 Task: Open Card Usability Testing Review in Board Market Analysis for Market Segmentation Strategy to Workspace Leadership Coaching Services and add a team member Softage.3@softage.net, a label Purple, a checklist Green Technology, an attachment from your google drive, a color Purple and finally, add a card description 'Plan and execute company team-building conference with team-building activities on creativity and innovation' and a comment 'This task presents an opportunity to demonstrate our problem-solving skills, finding creative solutions to complex challenges.'. Add a start date 'Jan 03, 1900' with a due date 'Jan 03, 1900'
Action: Mouse moved to (110, 366)
Screenshot: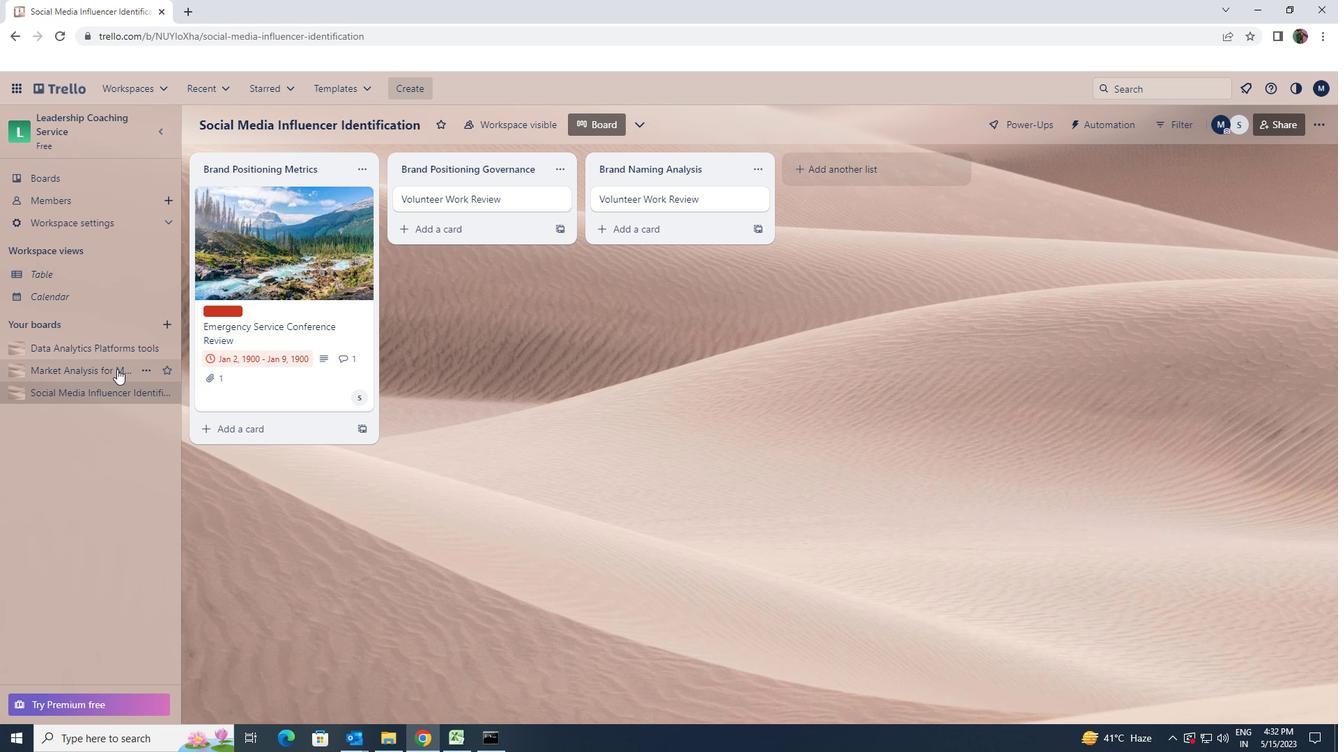 
Action: Mouse pressed left at (110, 366)
Screenshot: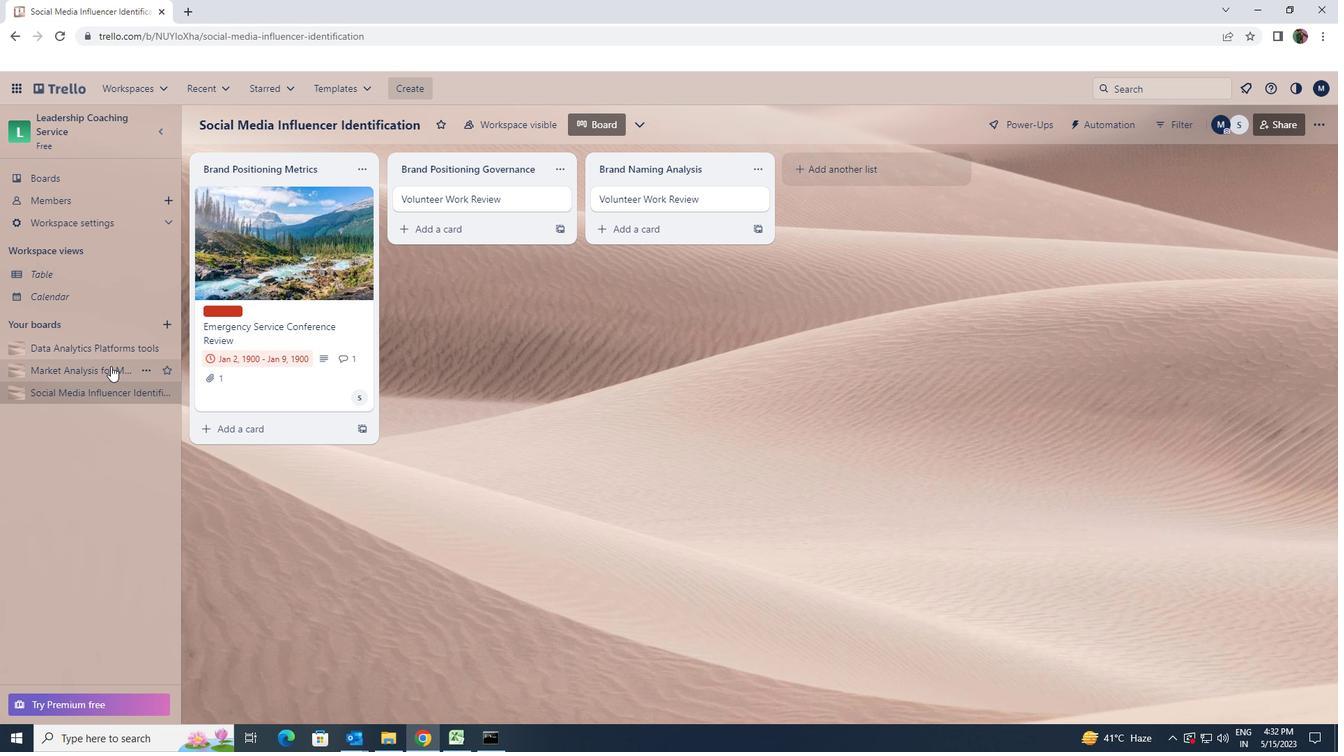 
Action: Mouse moved to (283, 203)
Screenshot: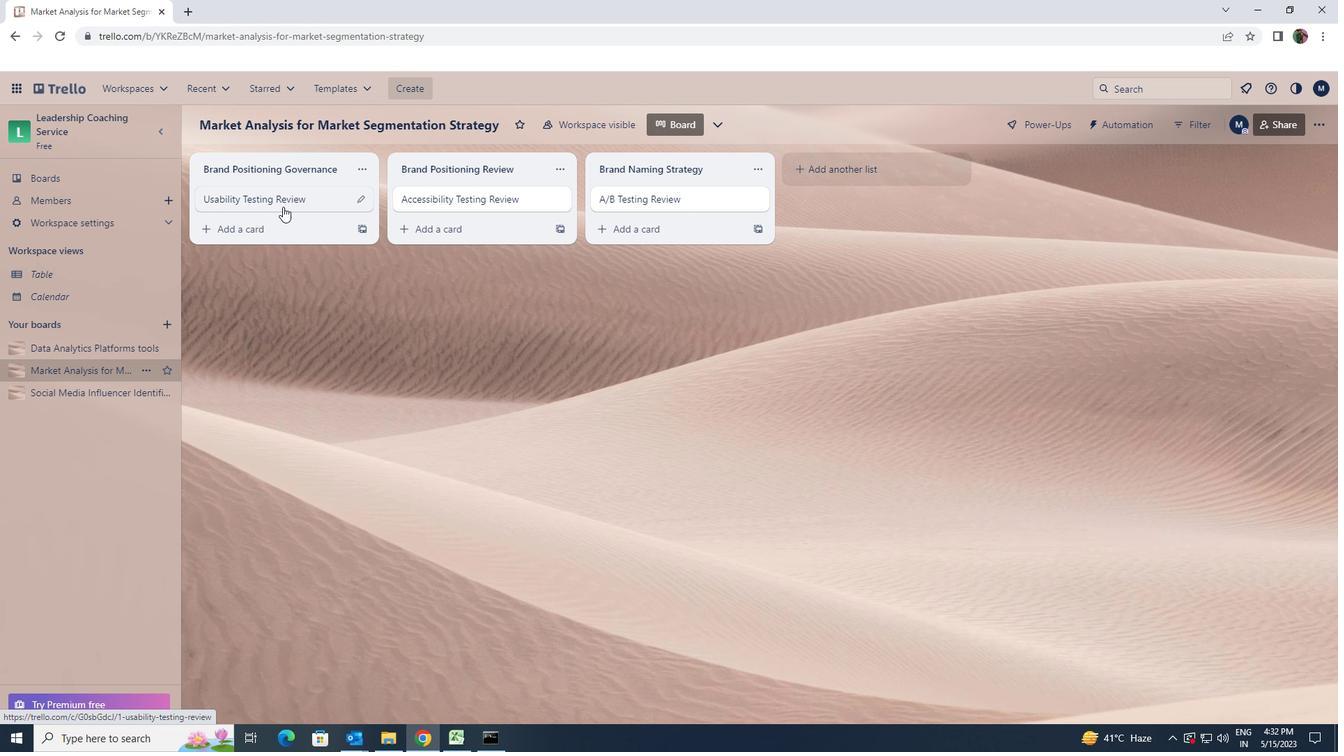 
Action: Mouse pressed left at (283, 203)
Screenshot: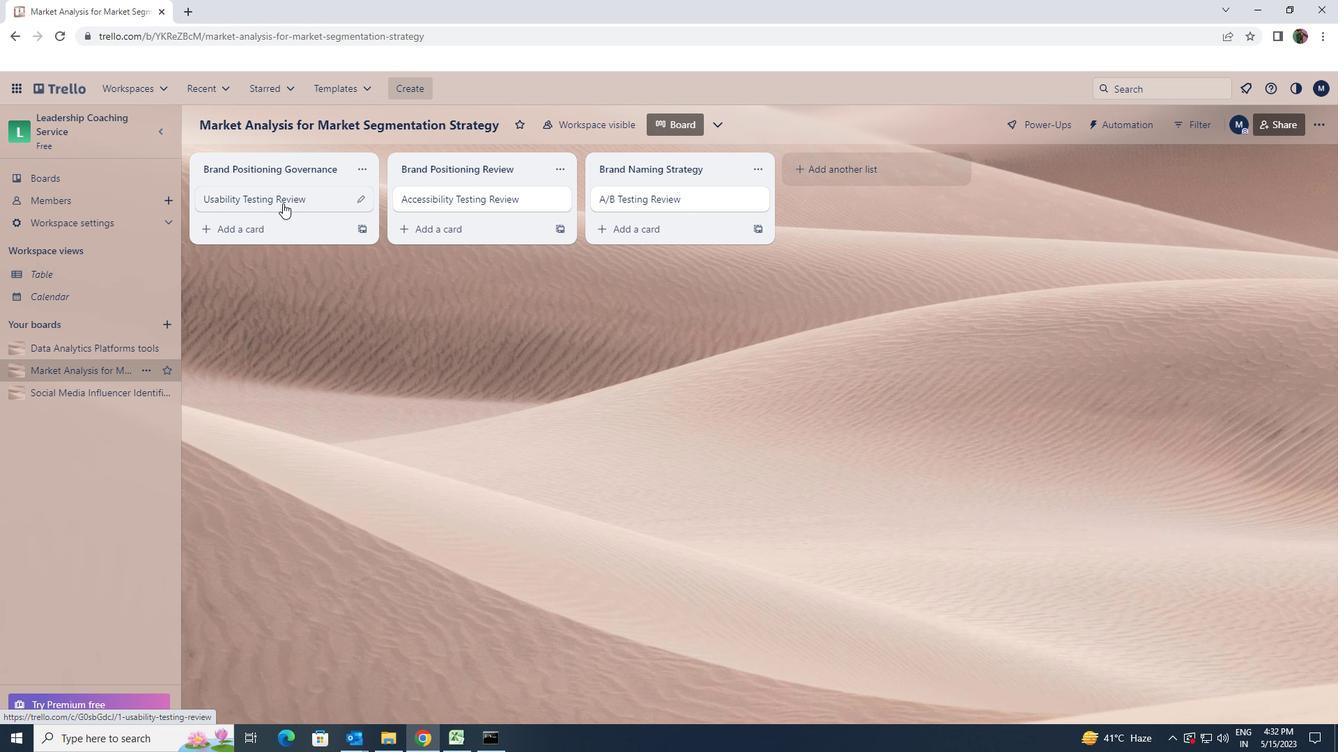
Action: Mouse moved to (815, 199)
Screenshot: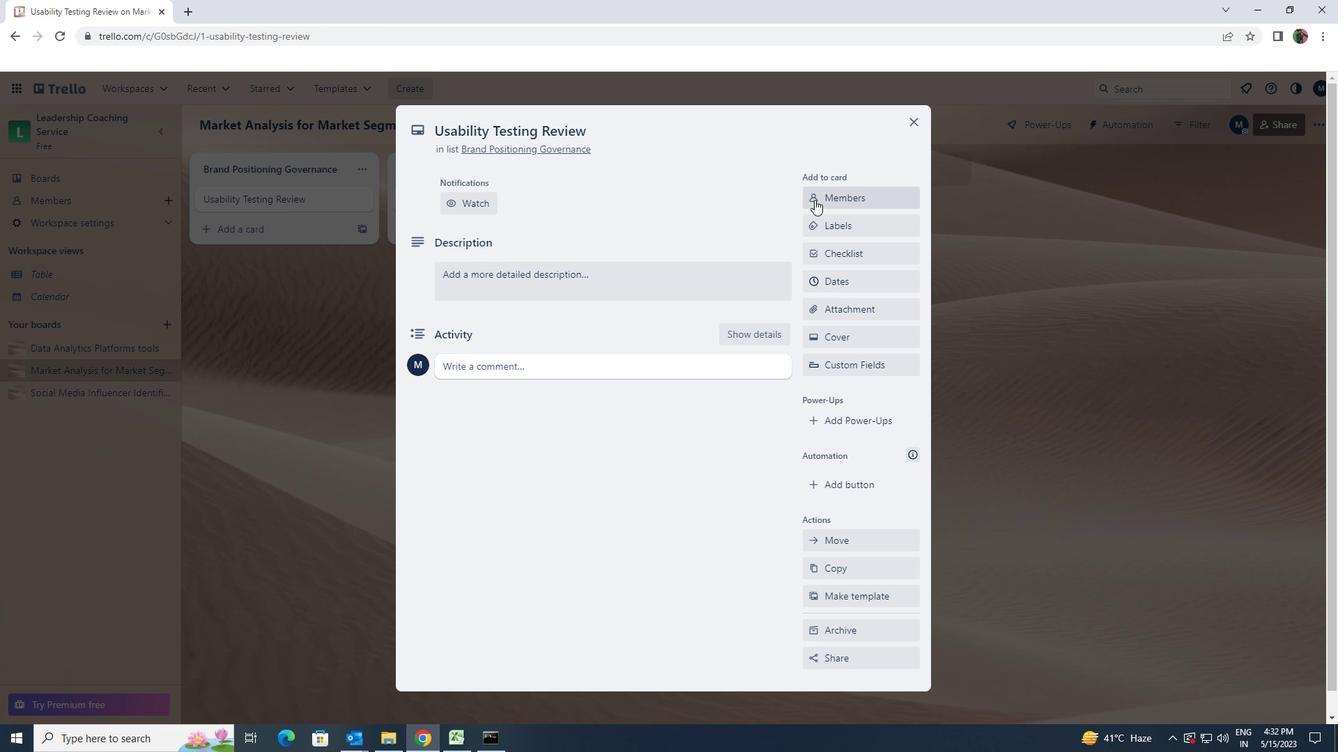 
Action: Mouse pressed left at (815, 199)
Screenshot: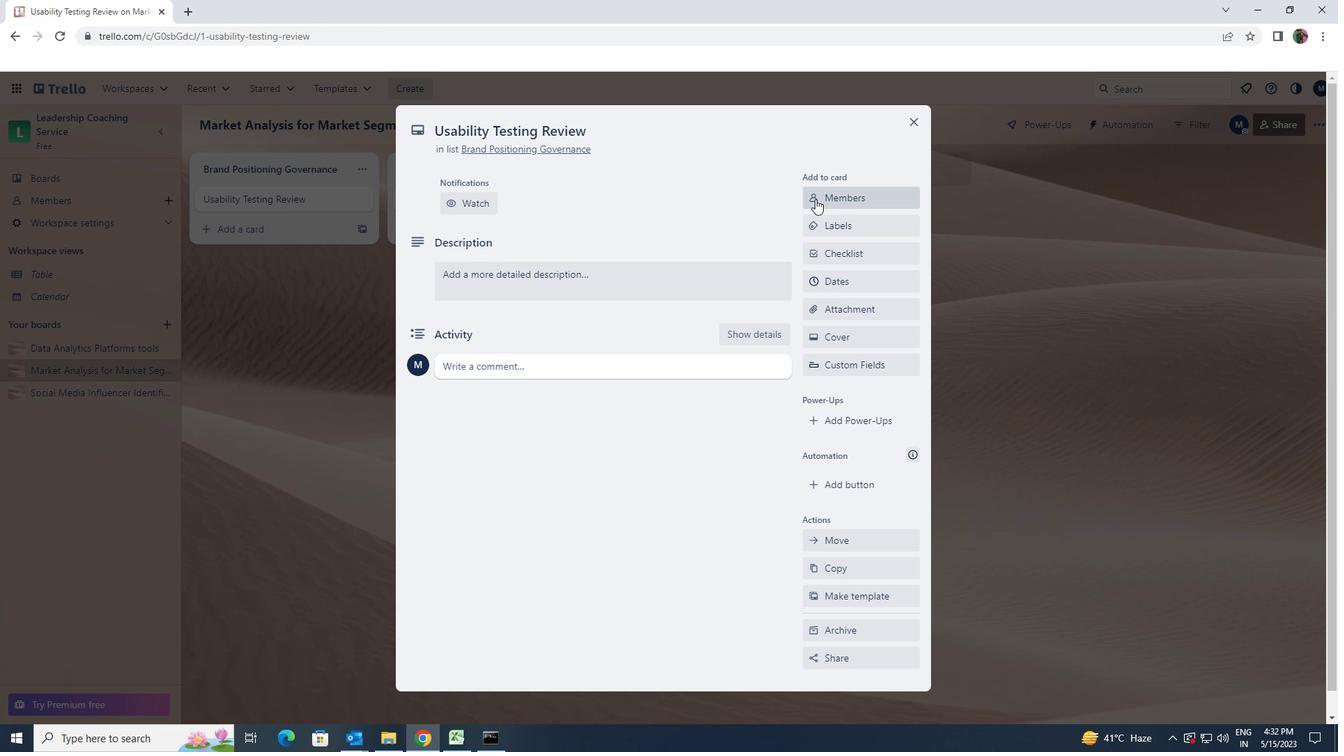
Action: Key pressed softage.3<Key.shift>@SOFTAGE.NET
Screenshot: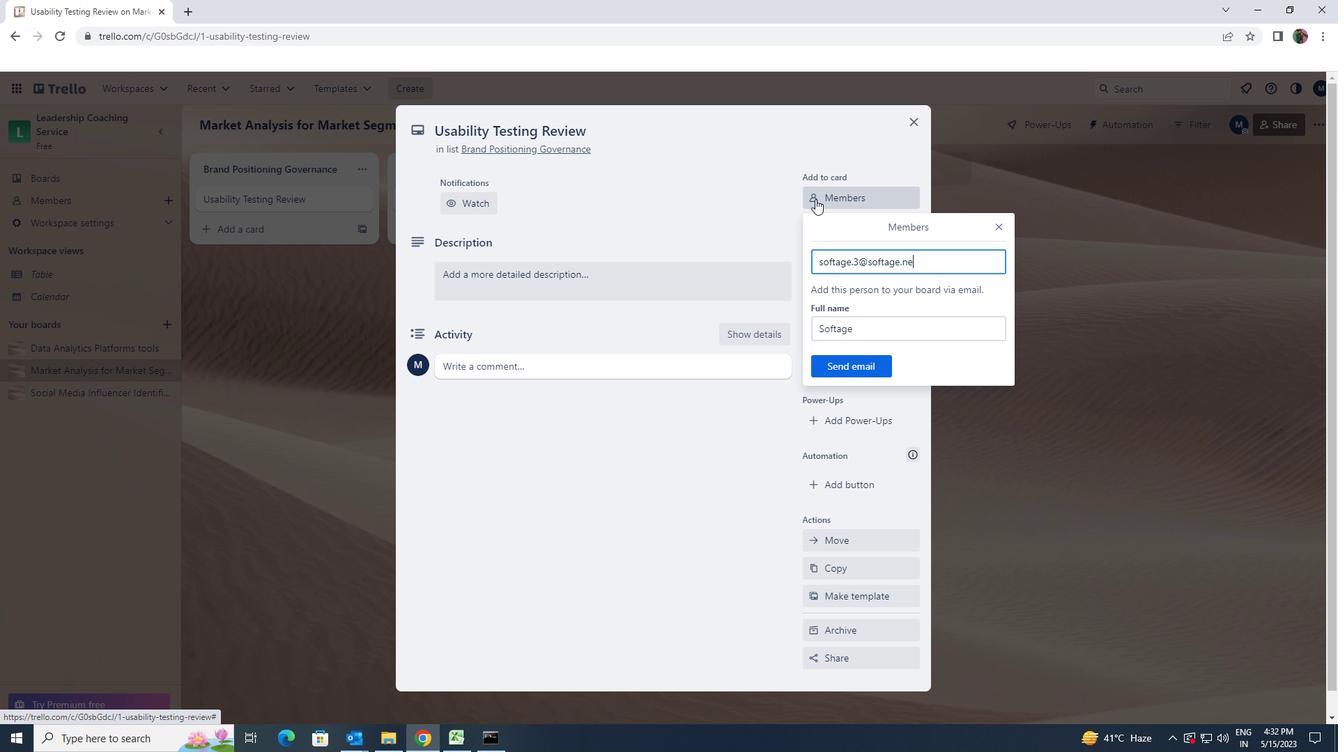 
Action: Mouse moved to (858, 360)
Screenshot: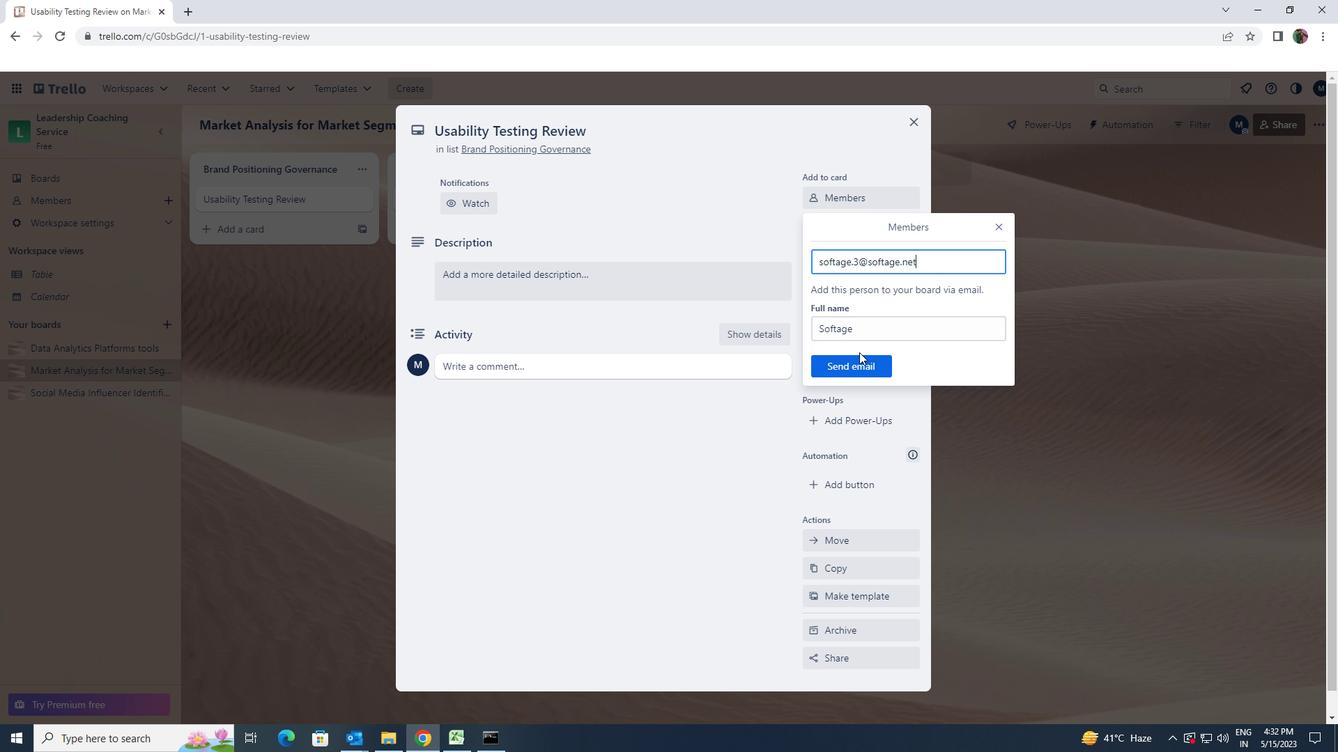 
Action: Mouse pressed left at (858, 360)
Screenshot: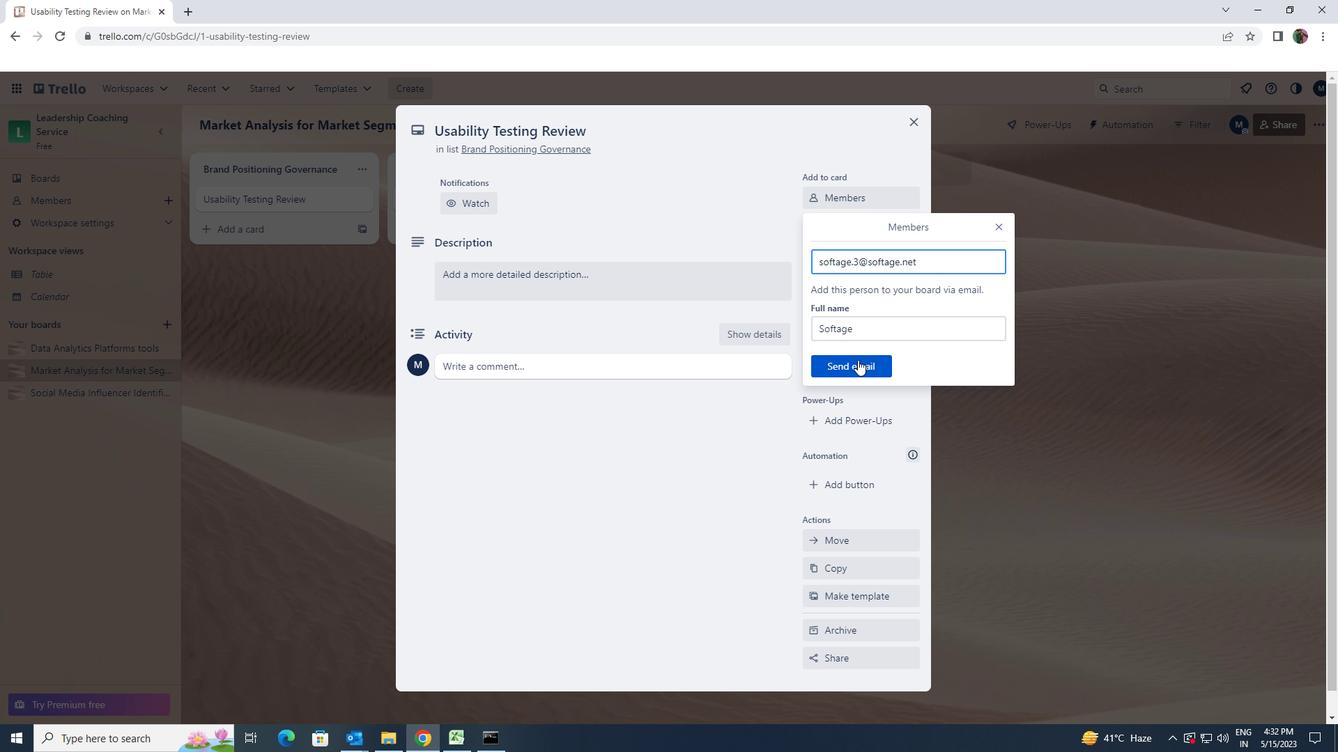 
Action: Mouse moved to (855, 277)
Screenshot: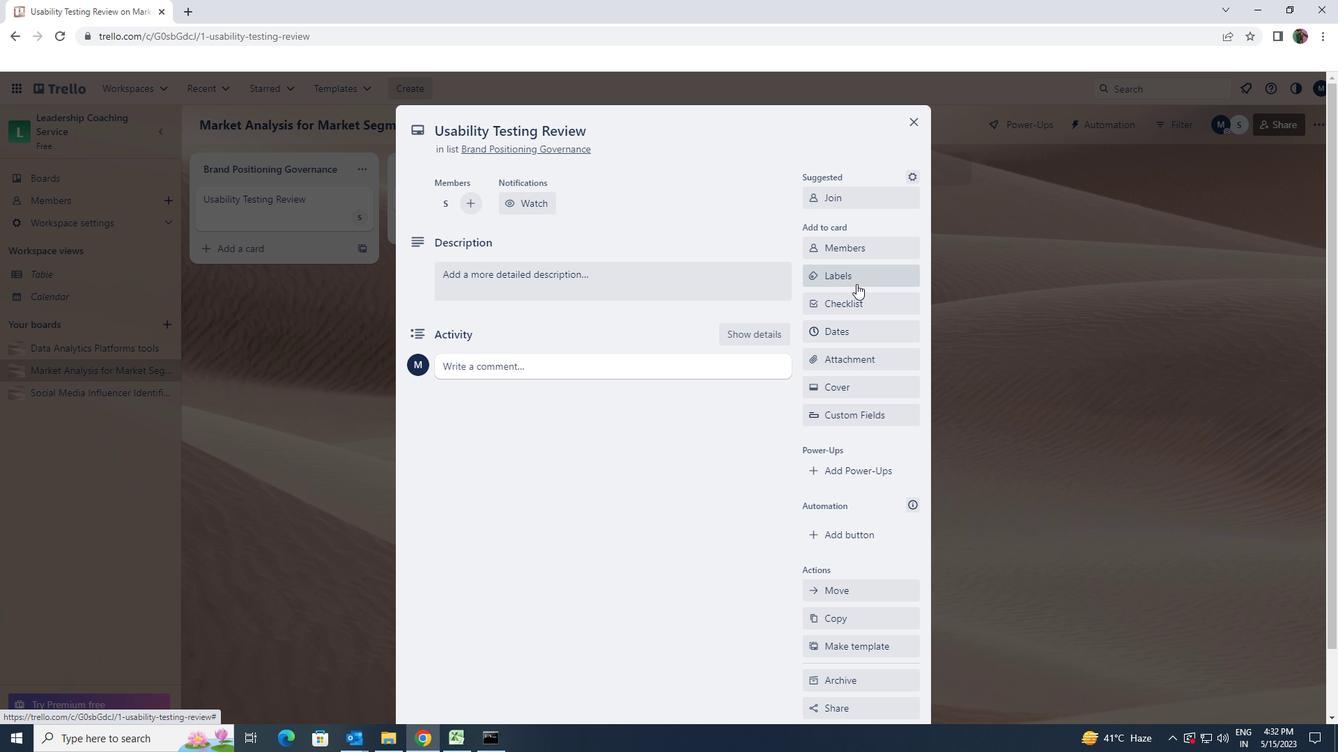 
Action: Mouse pressed left at (855, 277)
Screenshot: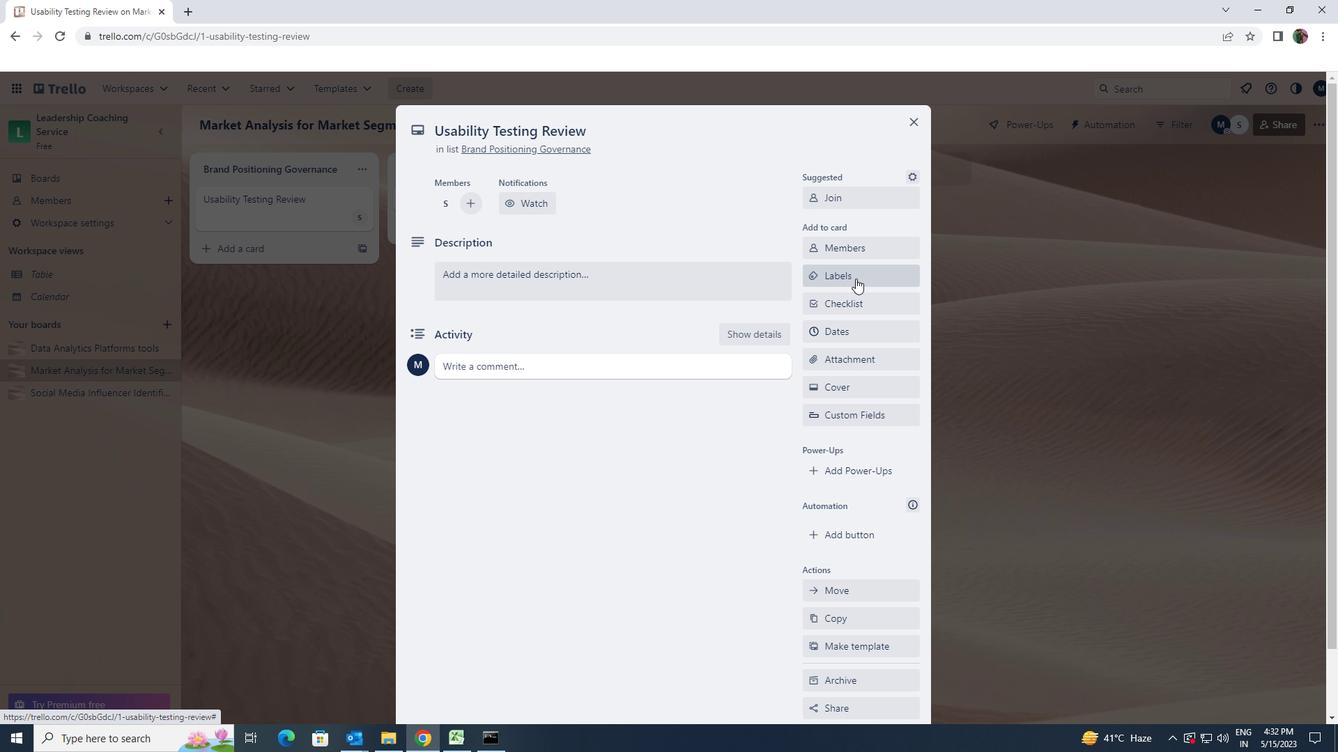 
Action: Mouse moved to (915, 553)
Screenshot: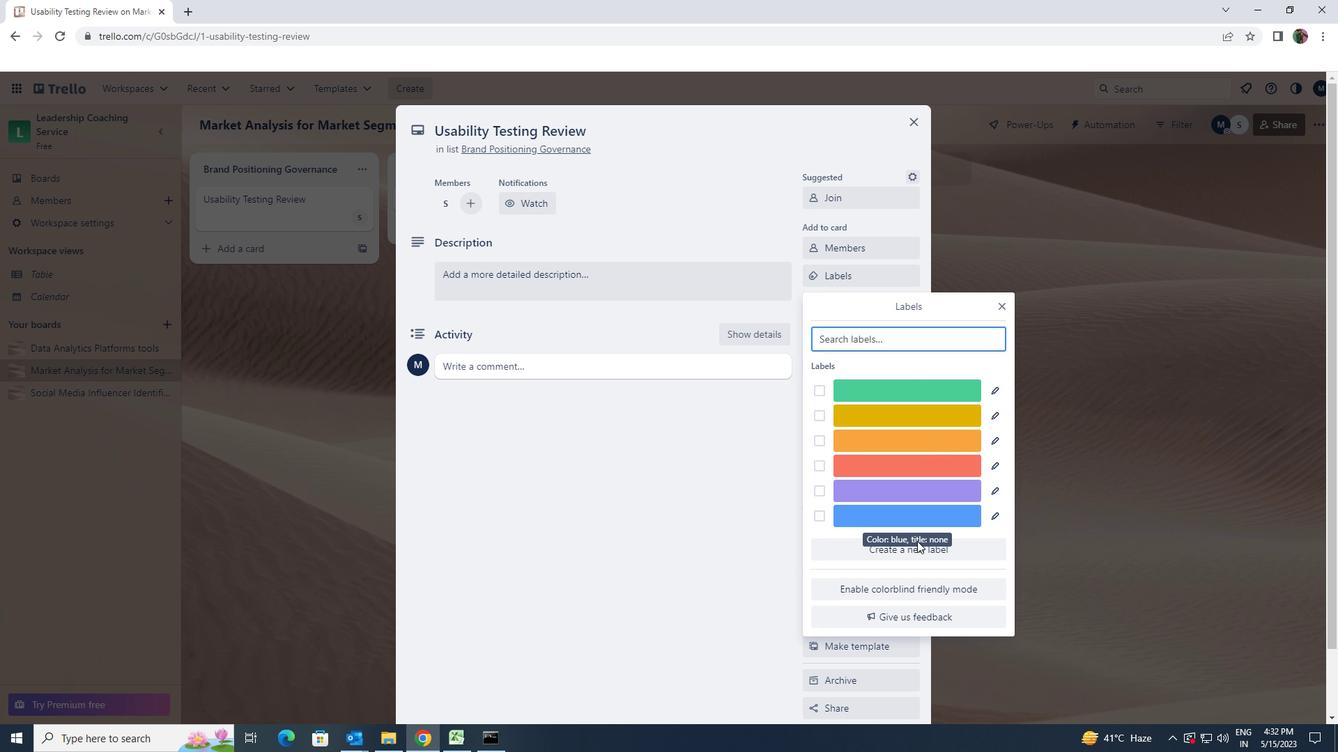 
Action: Mouse pressed left at (915, 553)
Screenshot: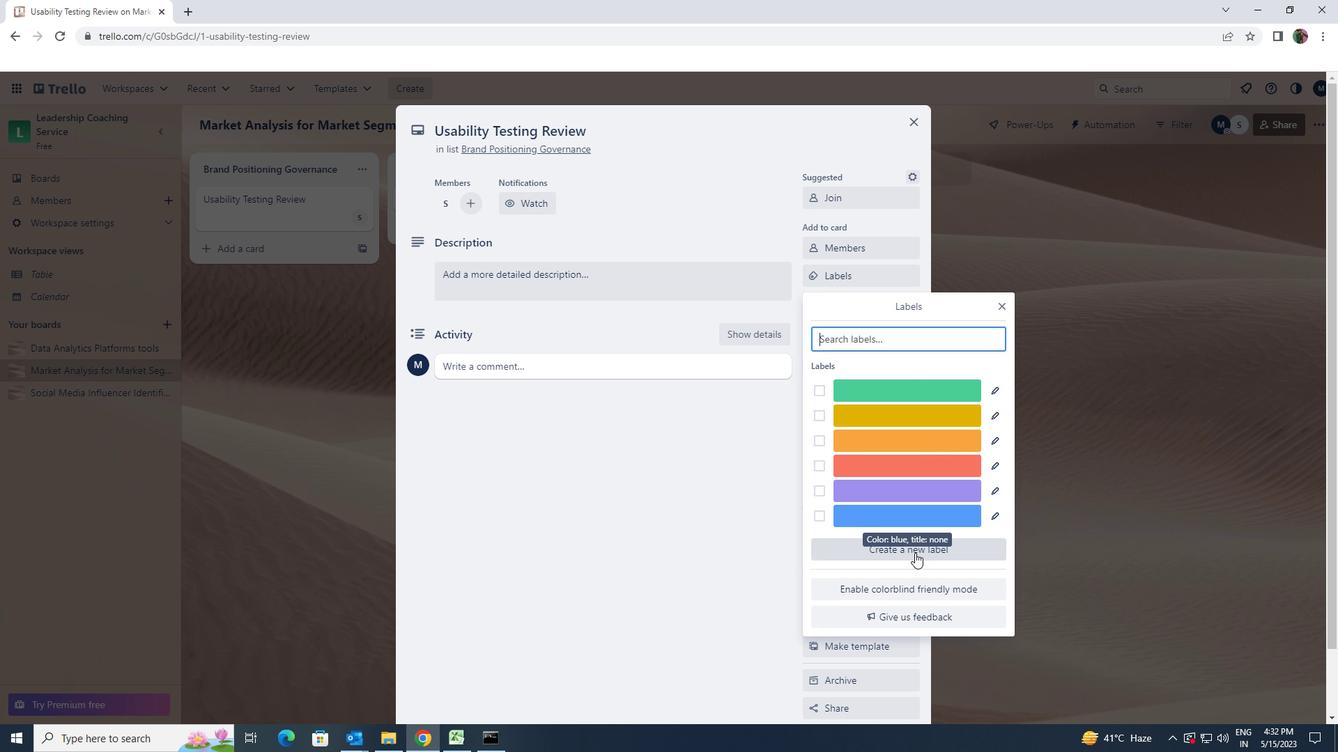 
Action: Mouse moved to (985, 535)
Screenshot: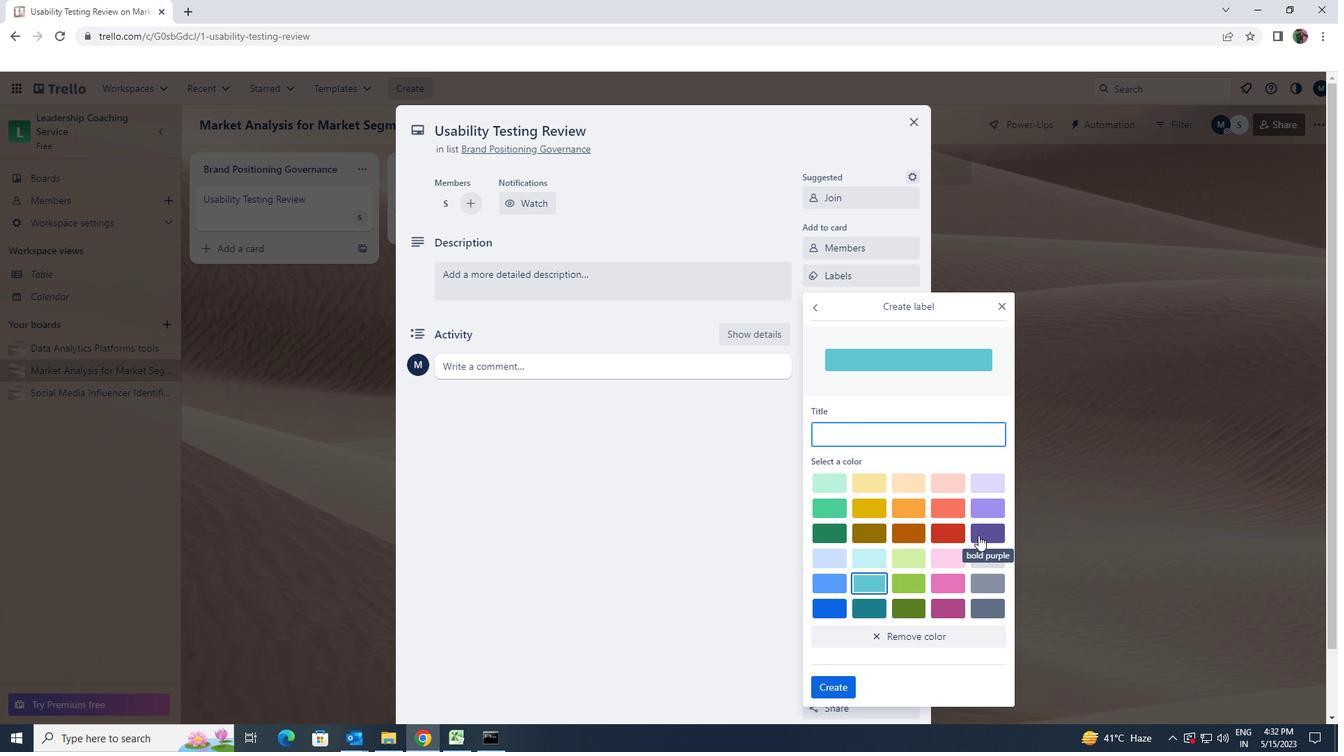 
Action: Mouse pressed left at (985, 535)
Screenshot: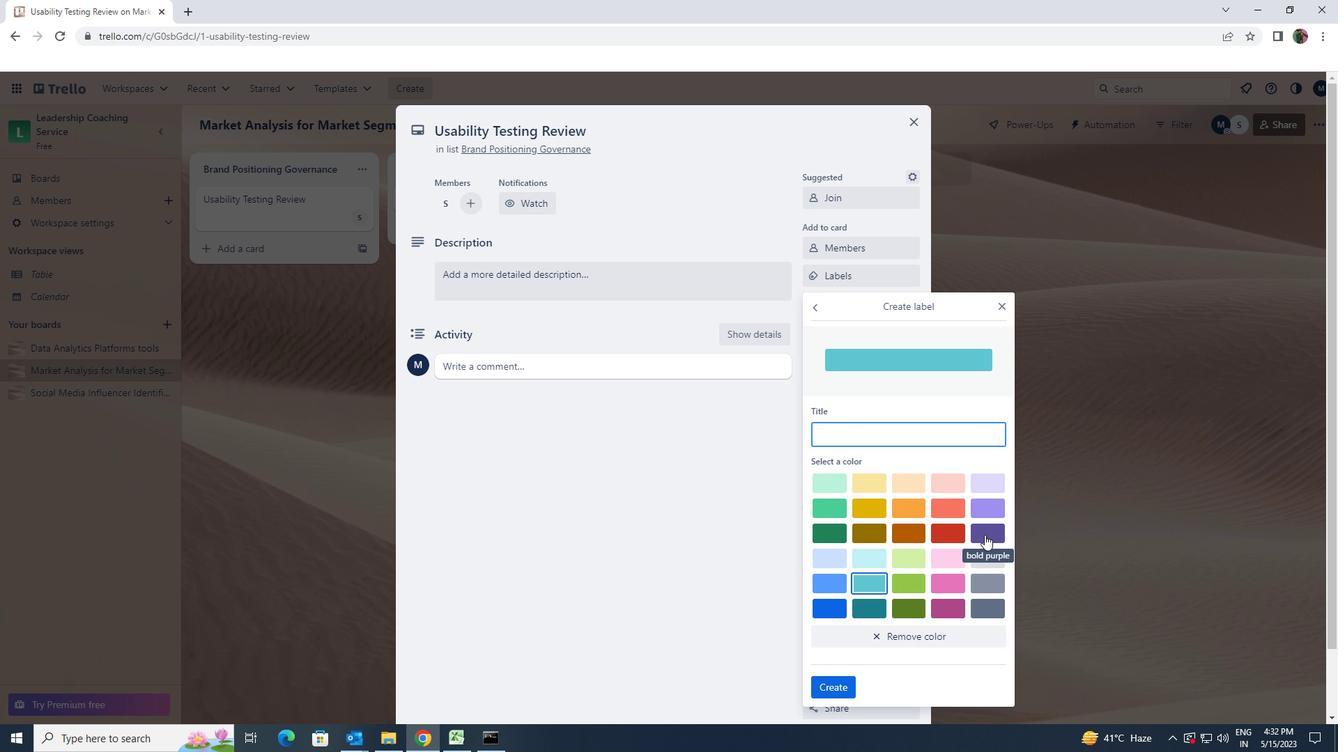 
Action: Mouse moved to (833, 688)
Screenshot: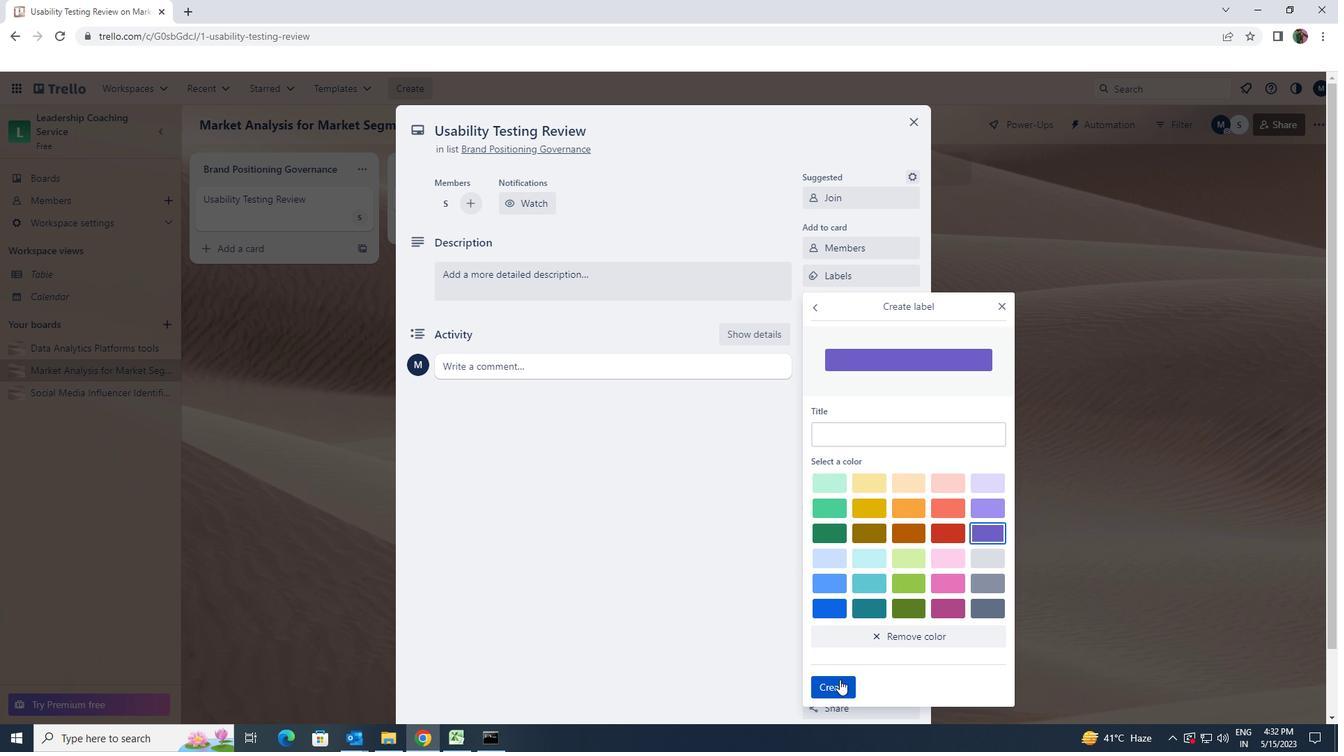 
Action: Mouse pressed left at (833, 688)
Screenshot: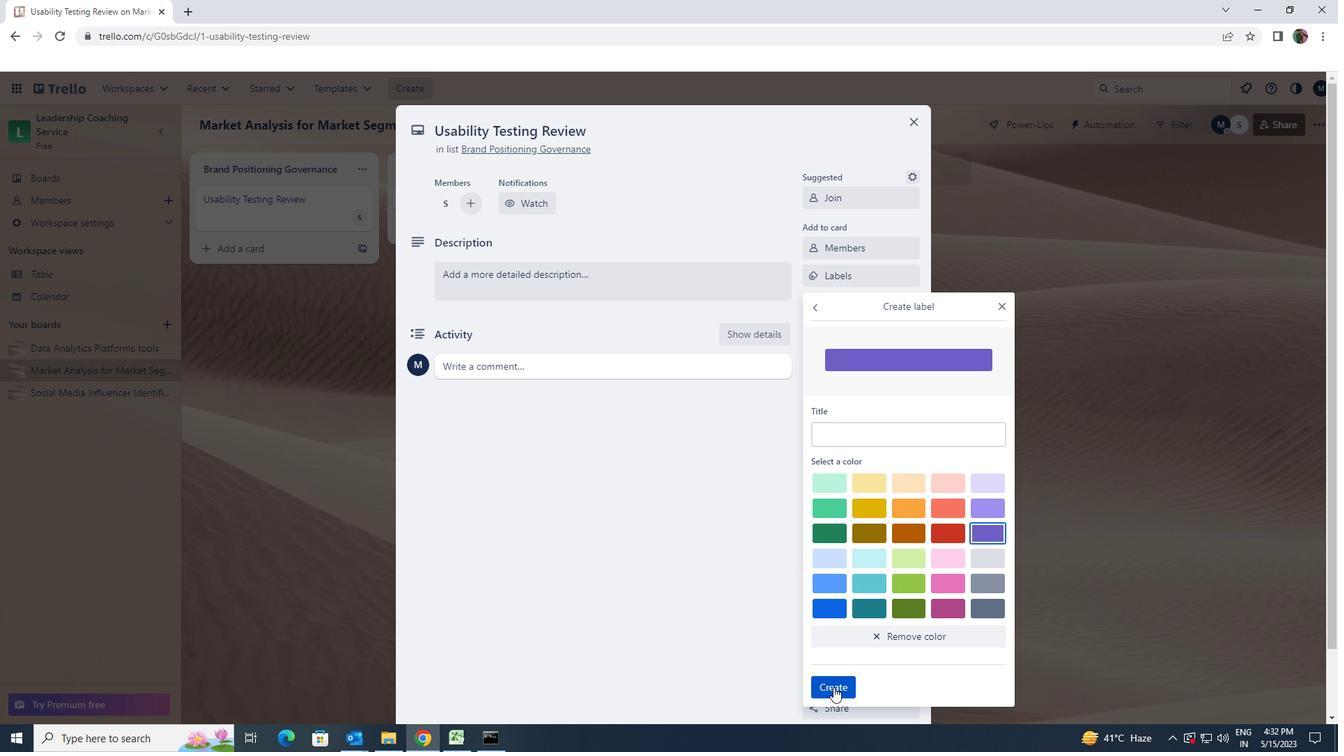 
Action: Mouse moved to (1000, 304)
Screenshot: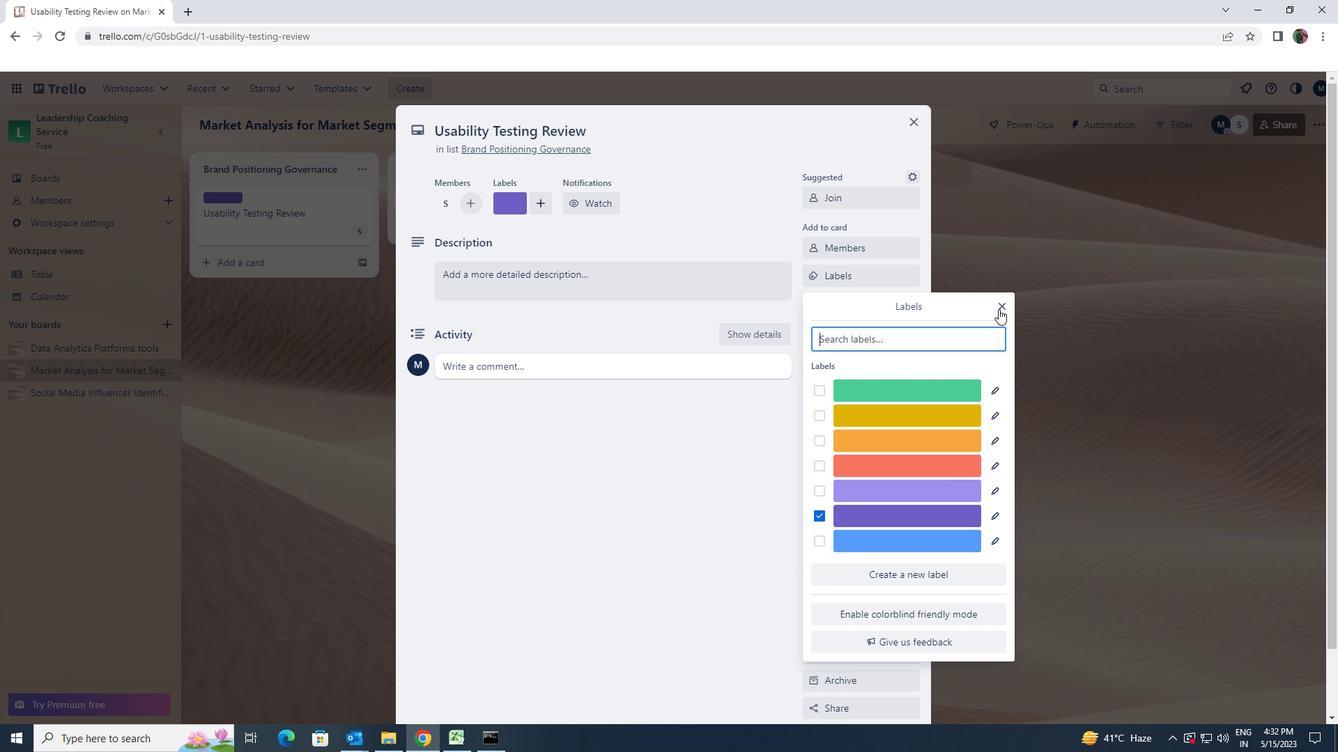 
Action: Mouse pressed left at (1000, 304)
Screenshot: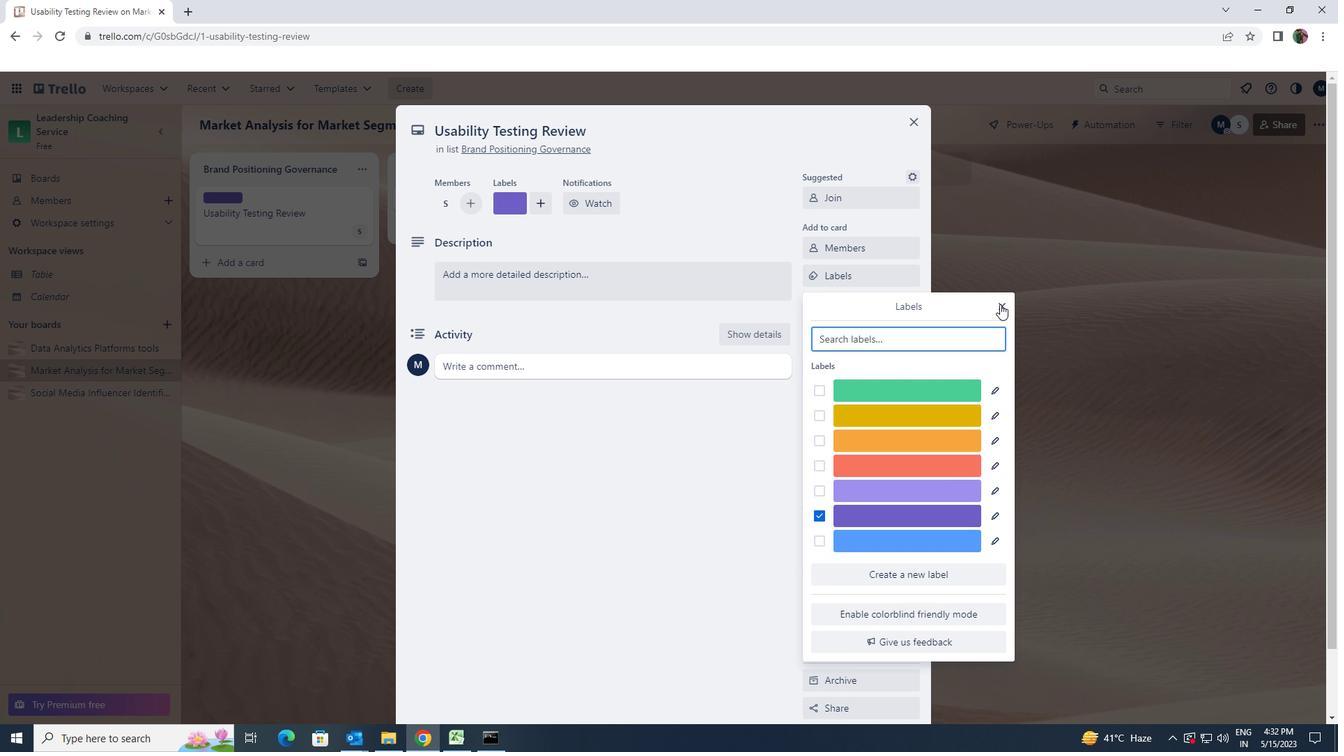 
Action: Mouse moved to (883, 310)
Screenshot: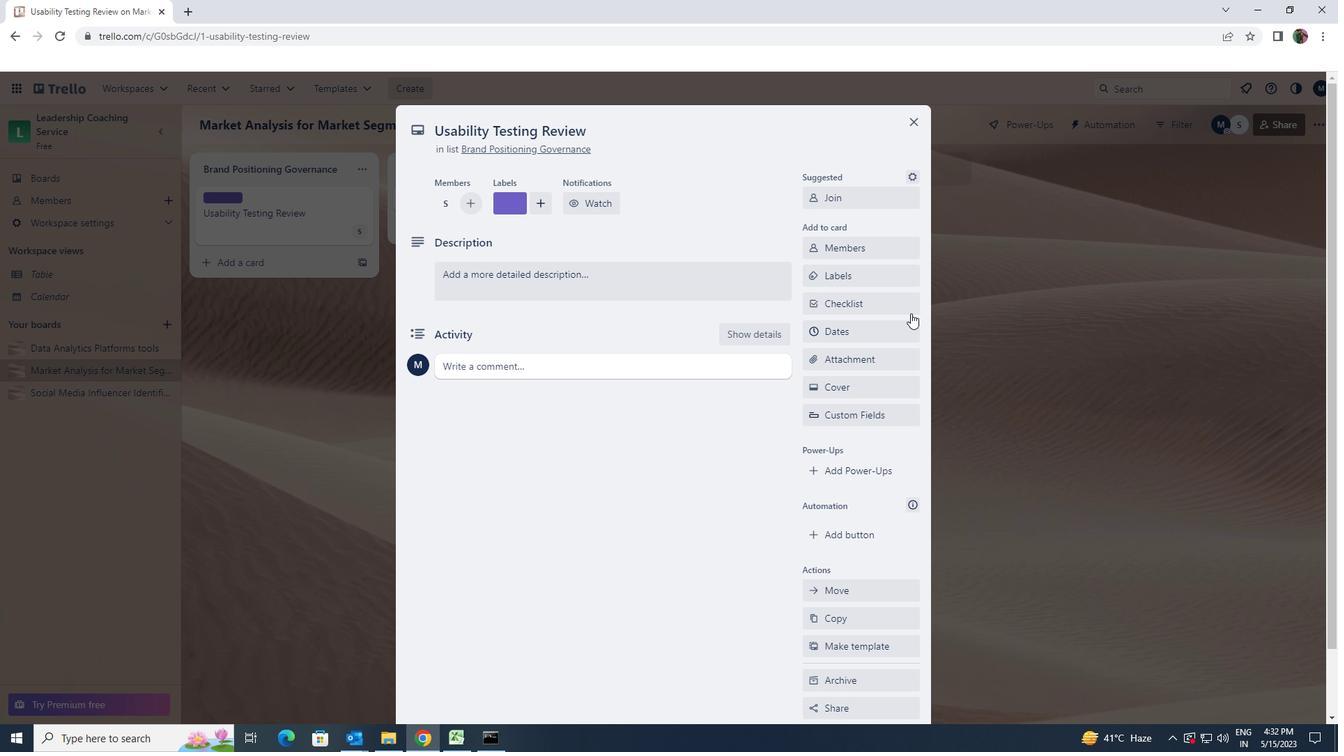 
Action: Mouse pressed left at (883, 310)
Screenshot: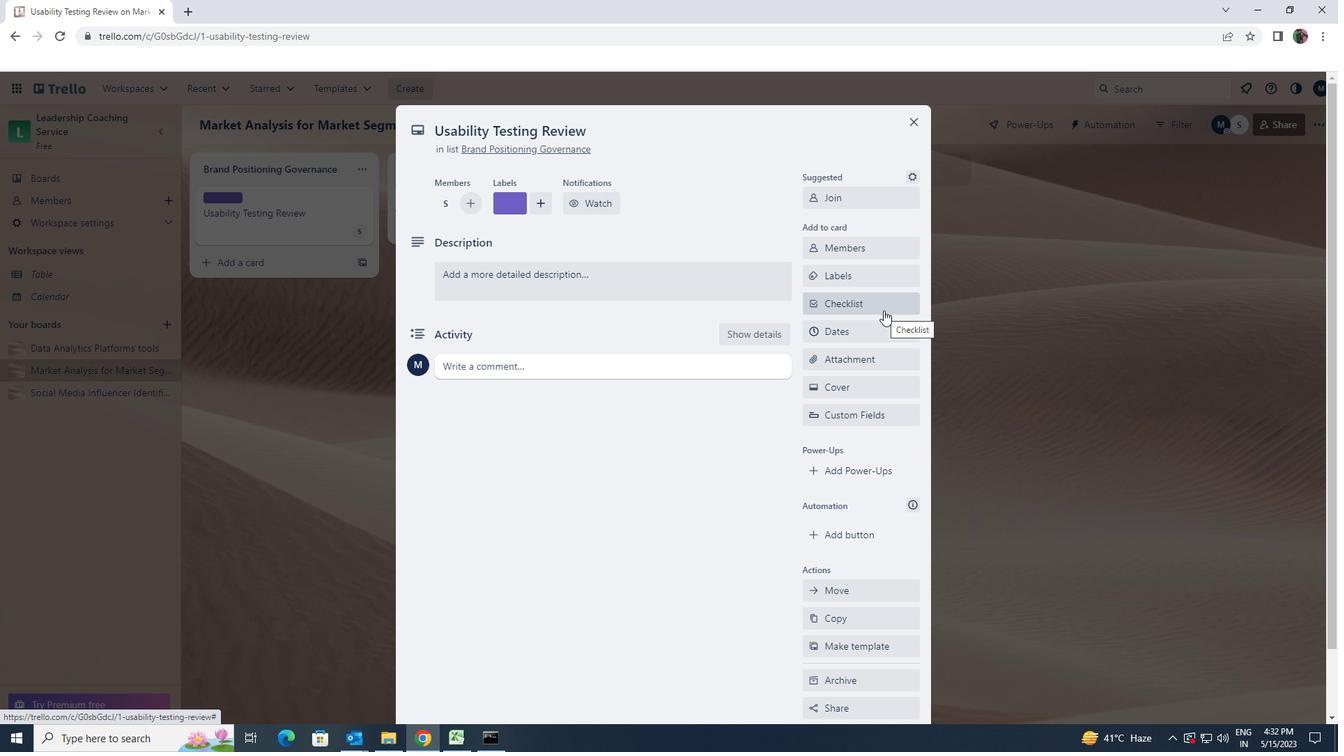
Action: Mouse moved to (883, 310)
Screenshot: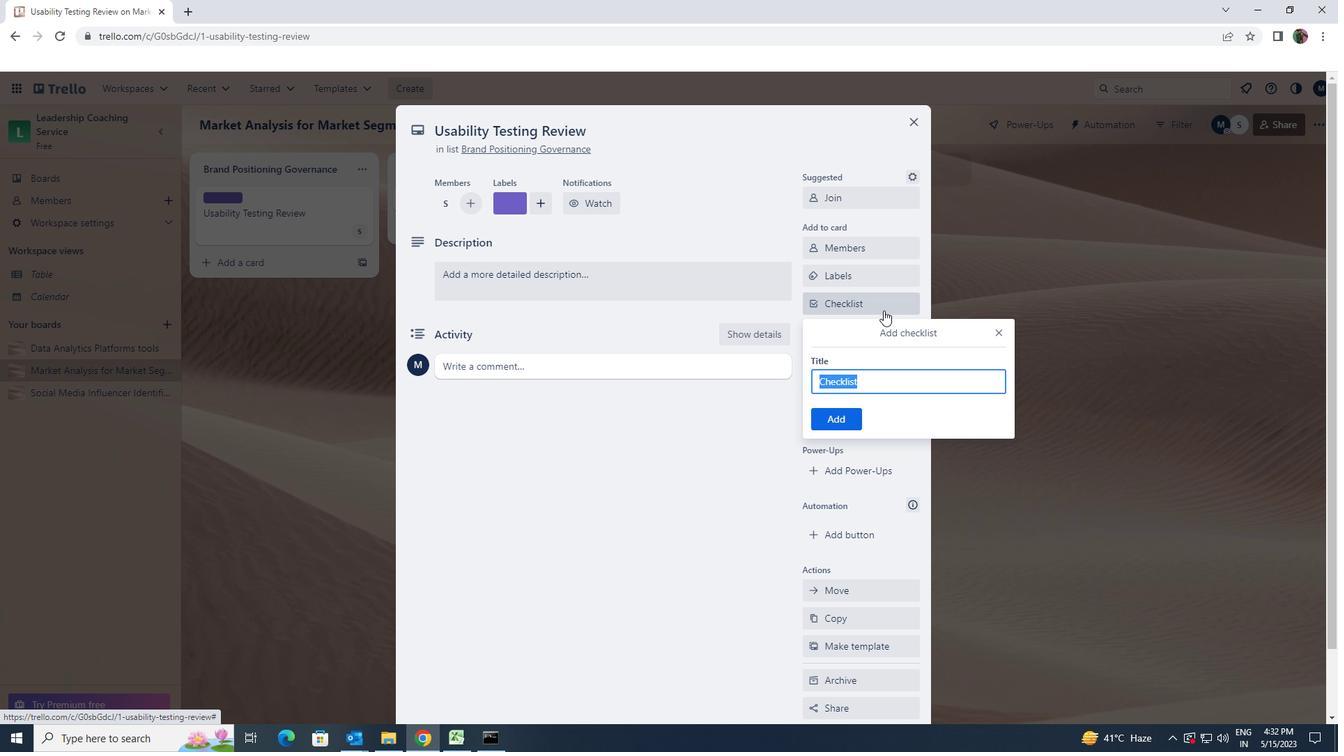 
Action: Key pressed <Key.shift><Key.shift><Key.shift>GREEN<Key.space>TECHNOLOGY
Screenshot: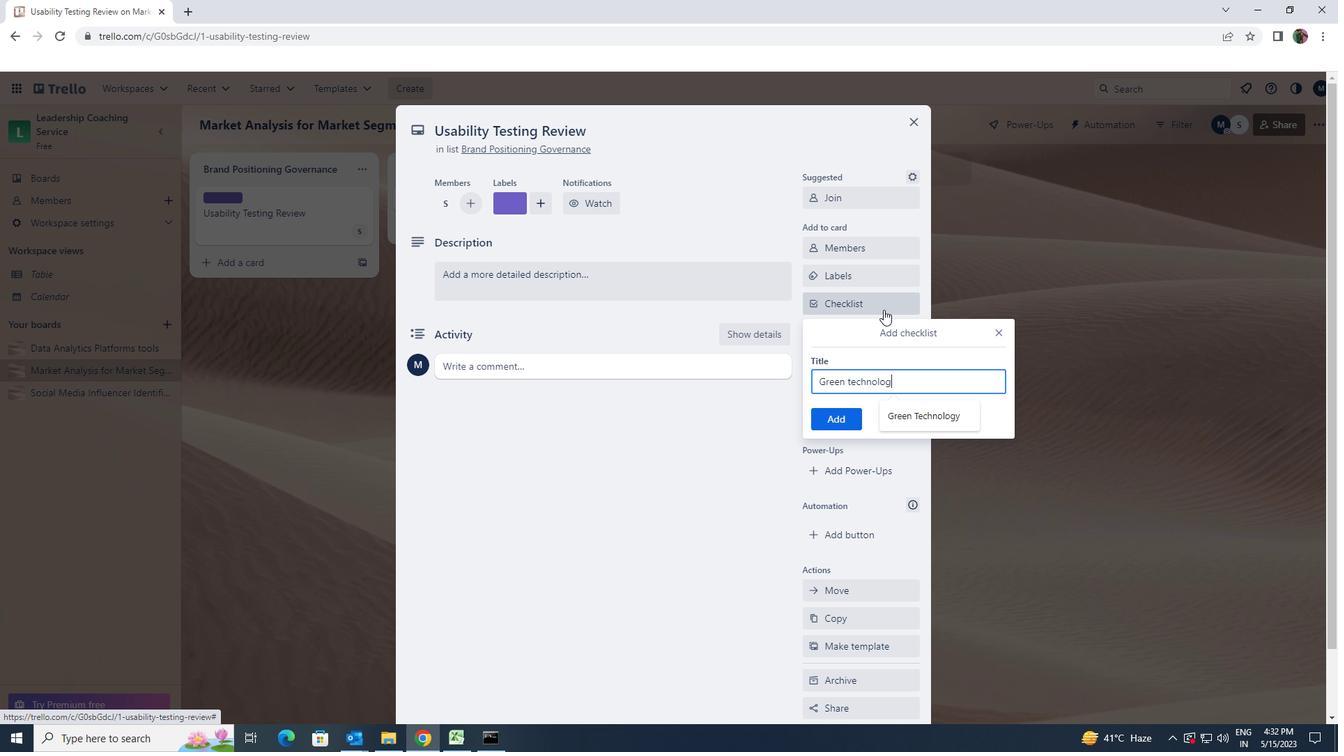 
Action: Mouse moved to (843, 414)
Screenshot: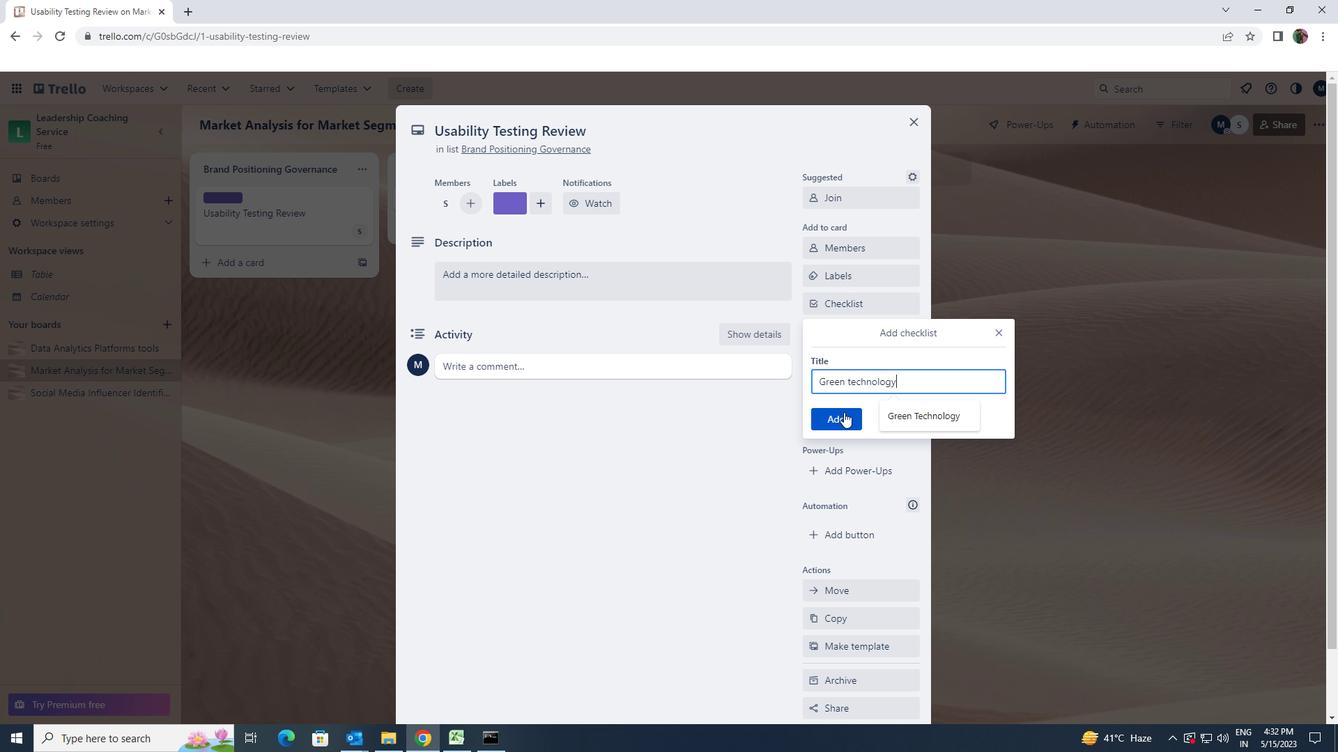 
Action: Mouse pressed left at (843, 414)
Screenshot: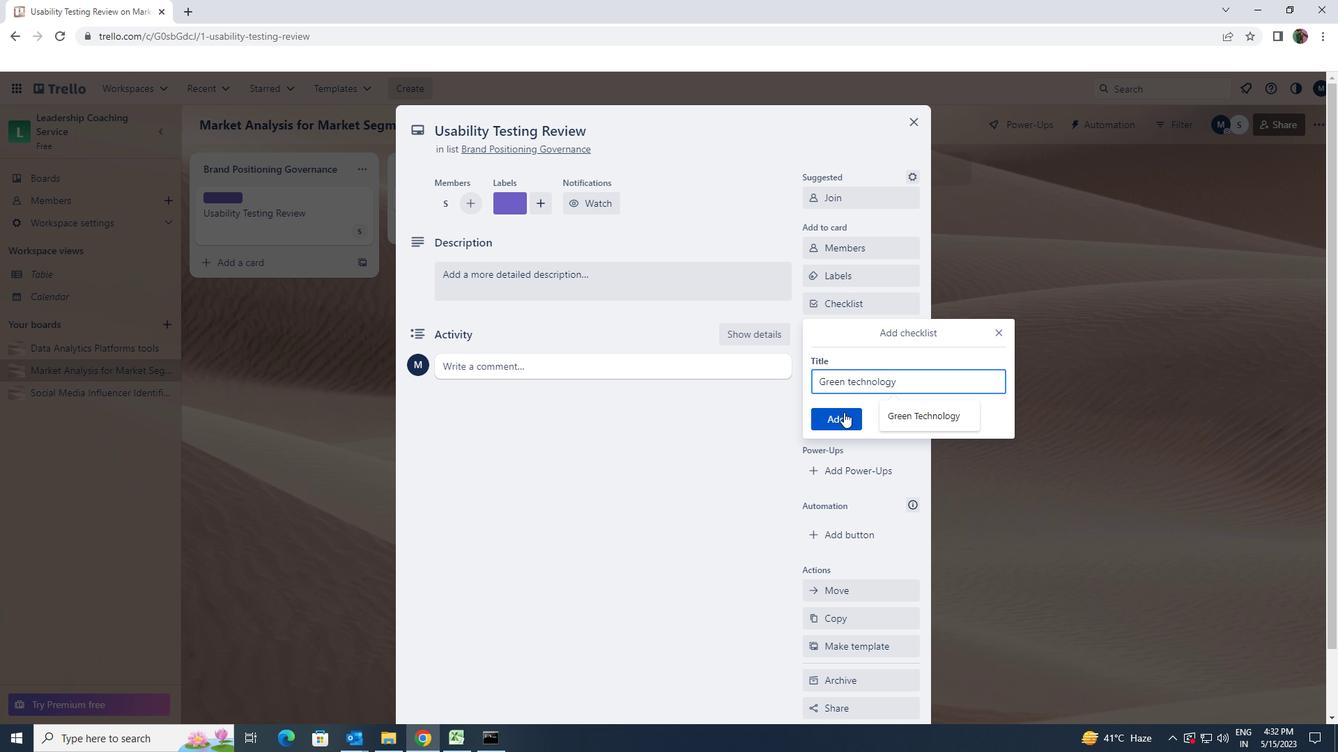 
Action: Mouse moved to (843, 363)
Screenshot: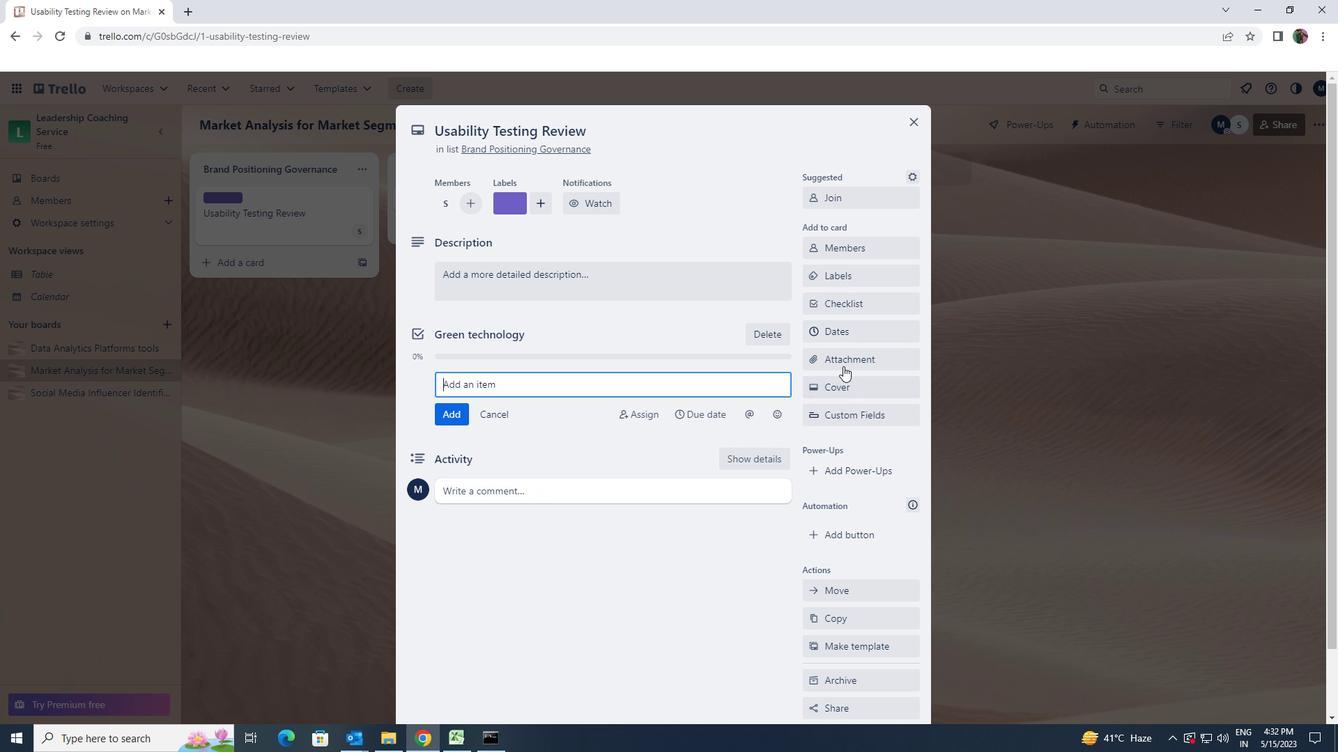 
Action: Mouse pressed left at (843, 363)
Screenshot: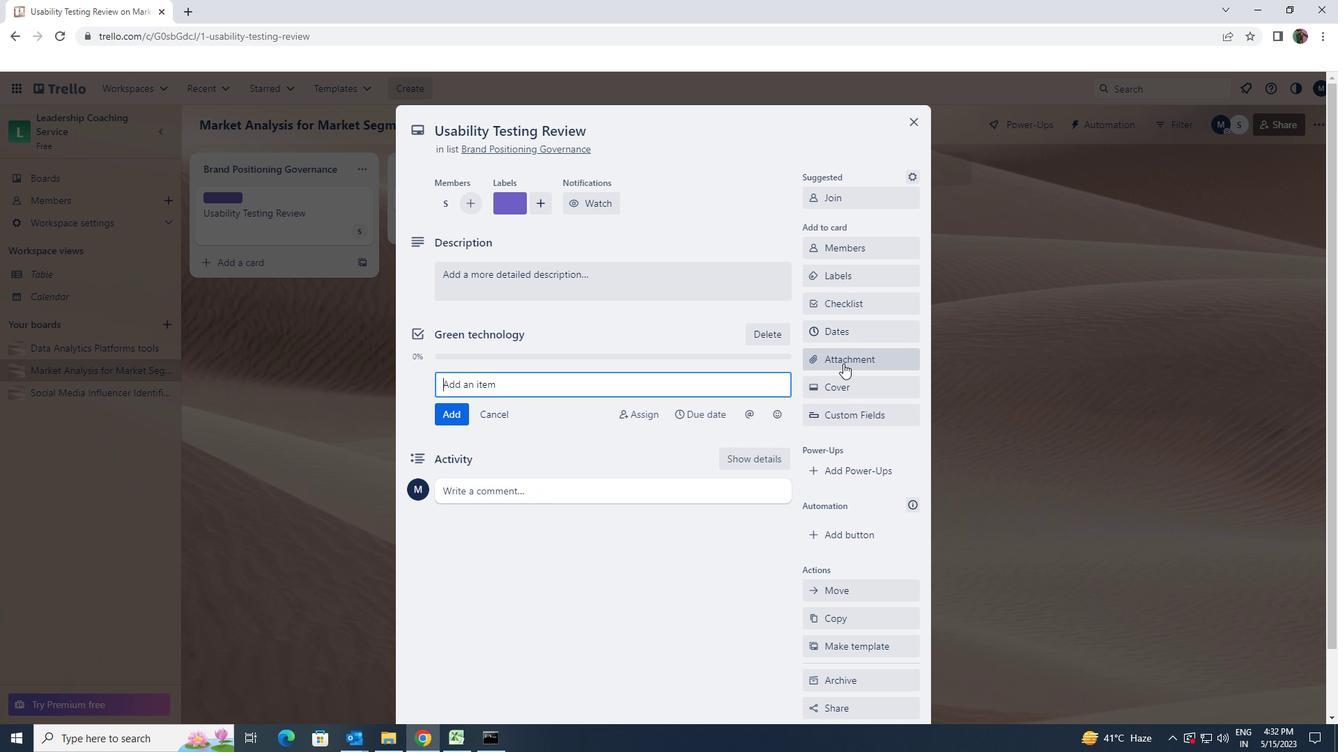 
Action: Mouse moved to (849, 474)
Screenshot: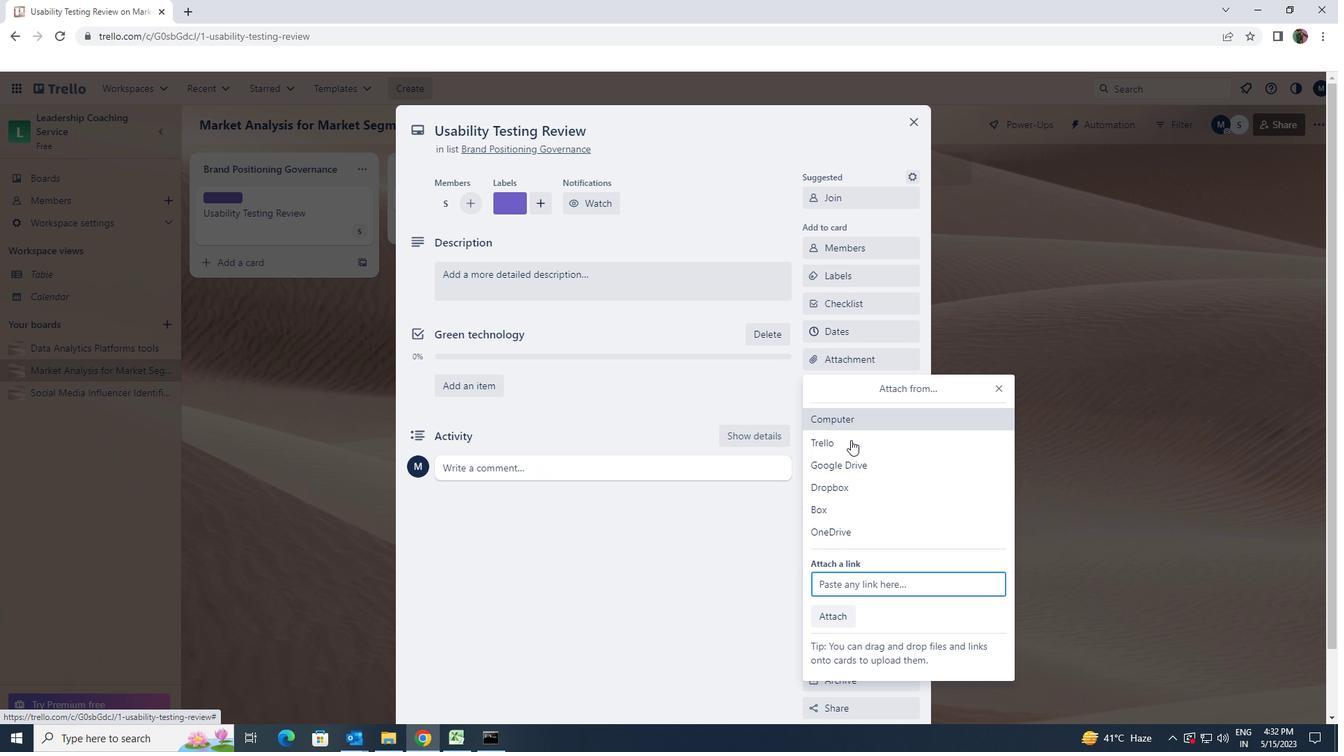 
Action: Mouse pressed left at (849, 474)
Screenshot: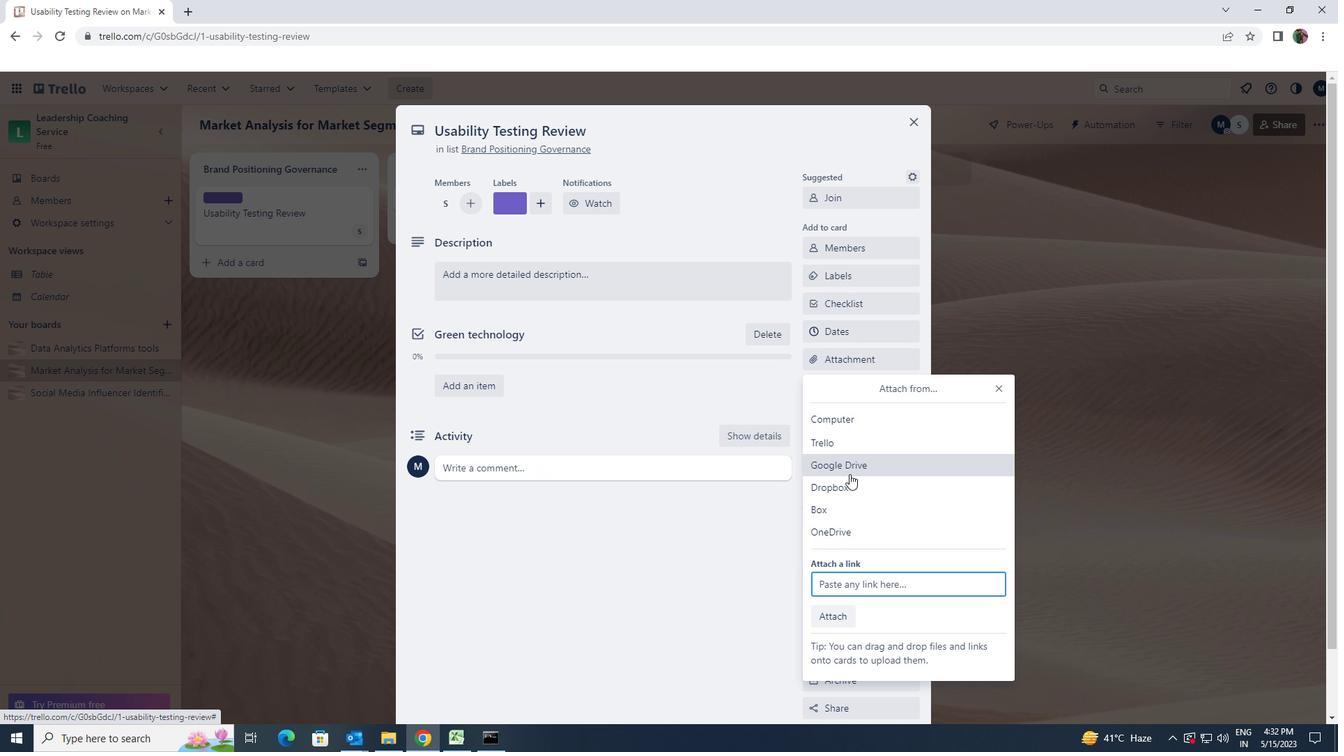 
Action: Mouse moved to (525, 471)
Screenshot: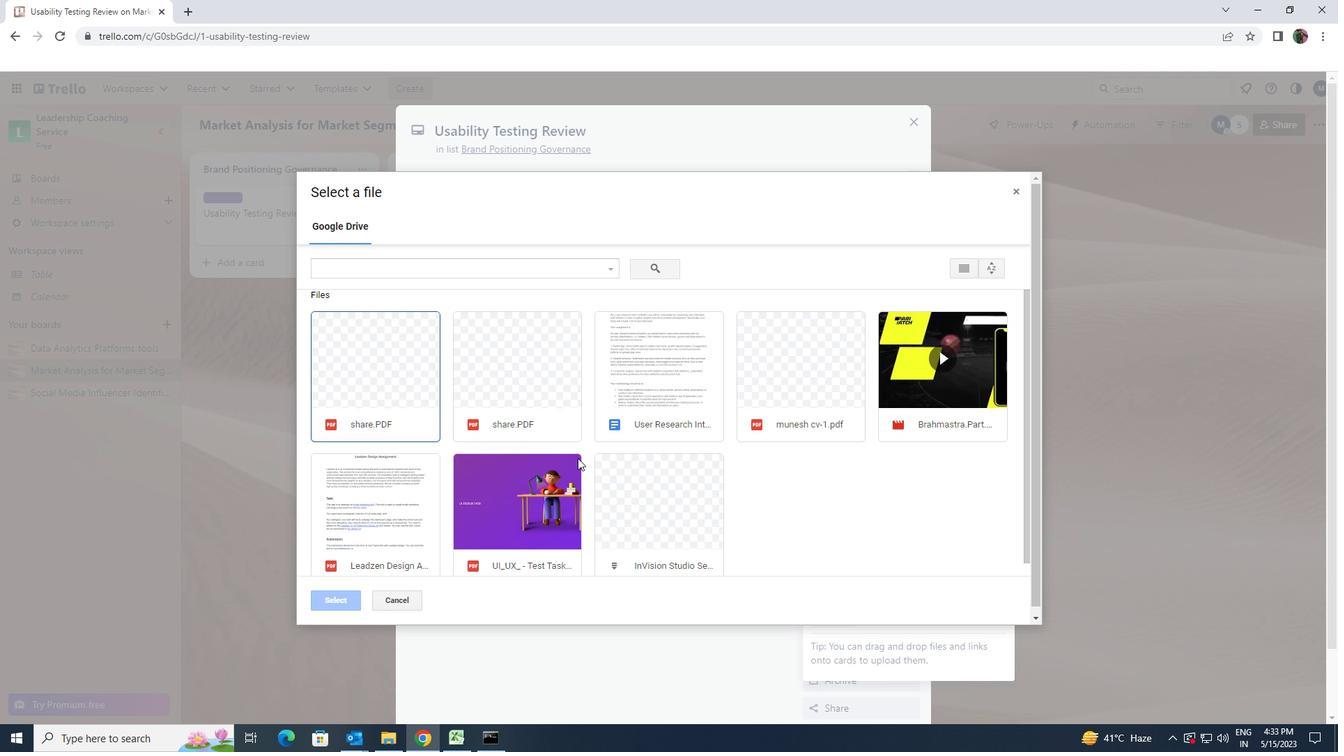 
Action: Mouse pressed left at (525, 471)
Screenshot: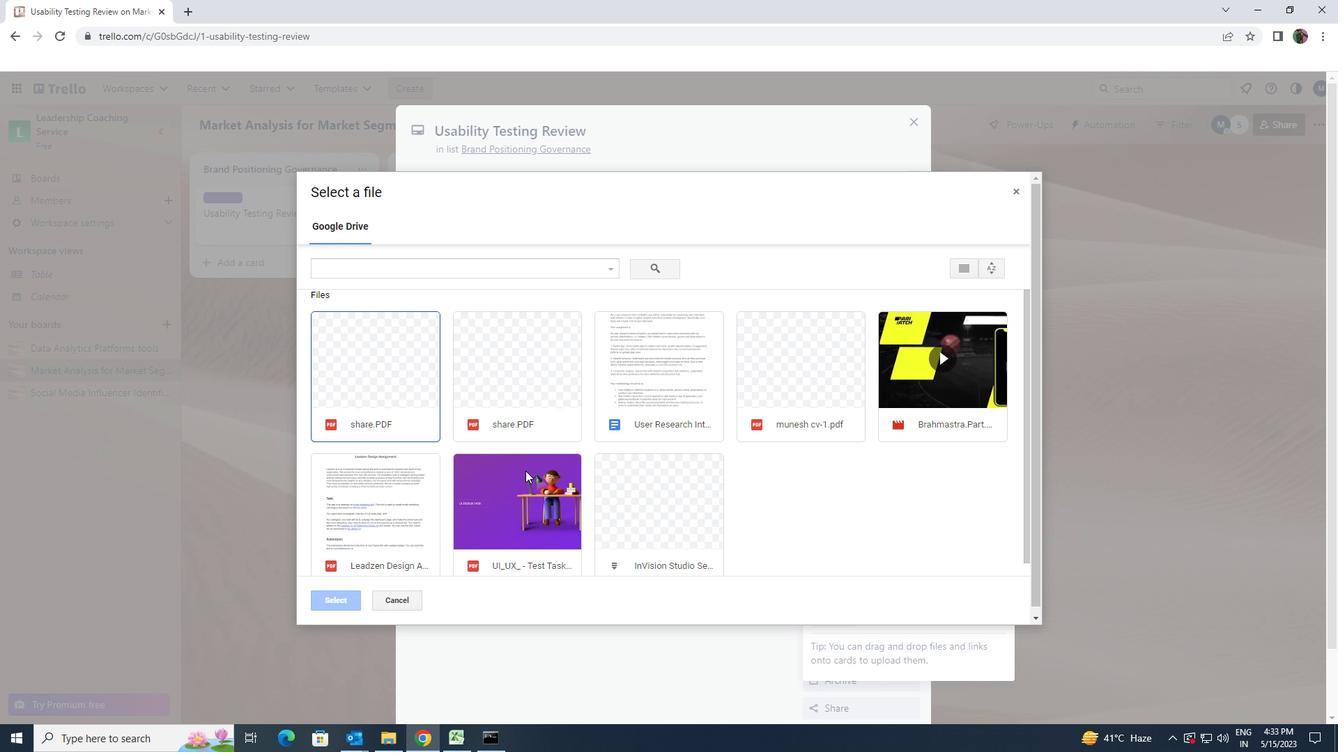 
Action: Mouse moved to (342, 602)
Screenshot: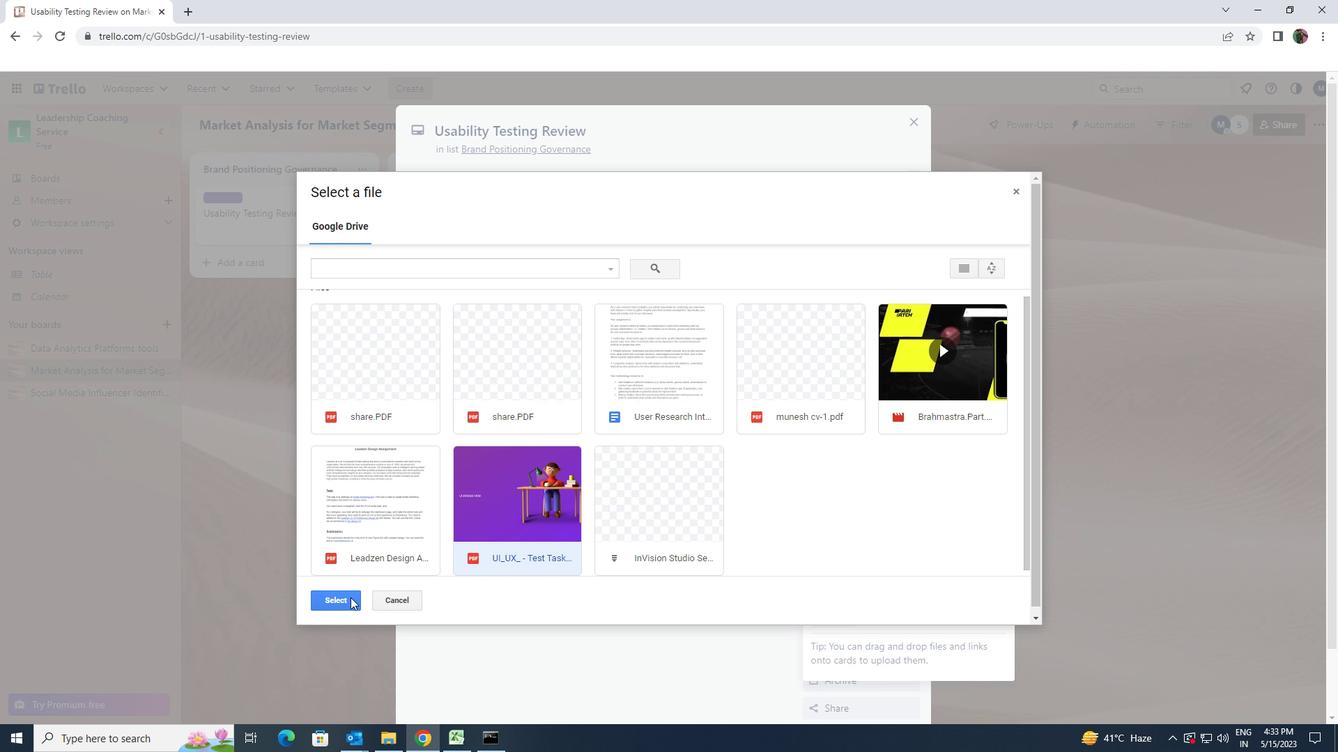 
Action: Mouse pressed left at (342, 602)
Screenshot: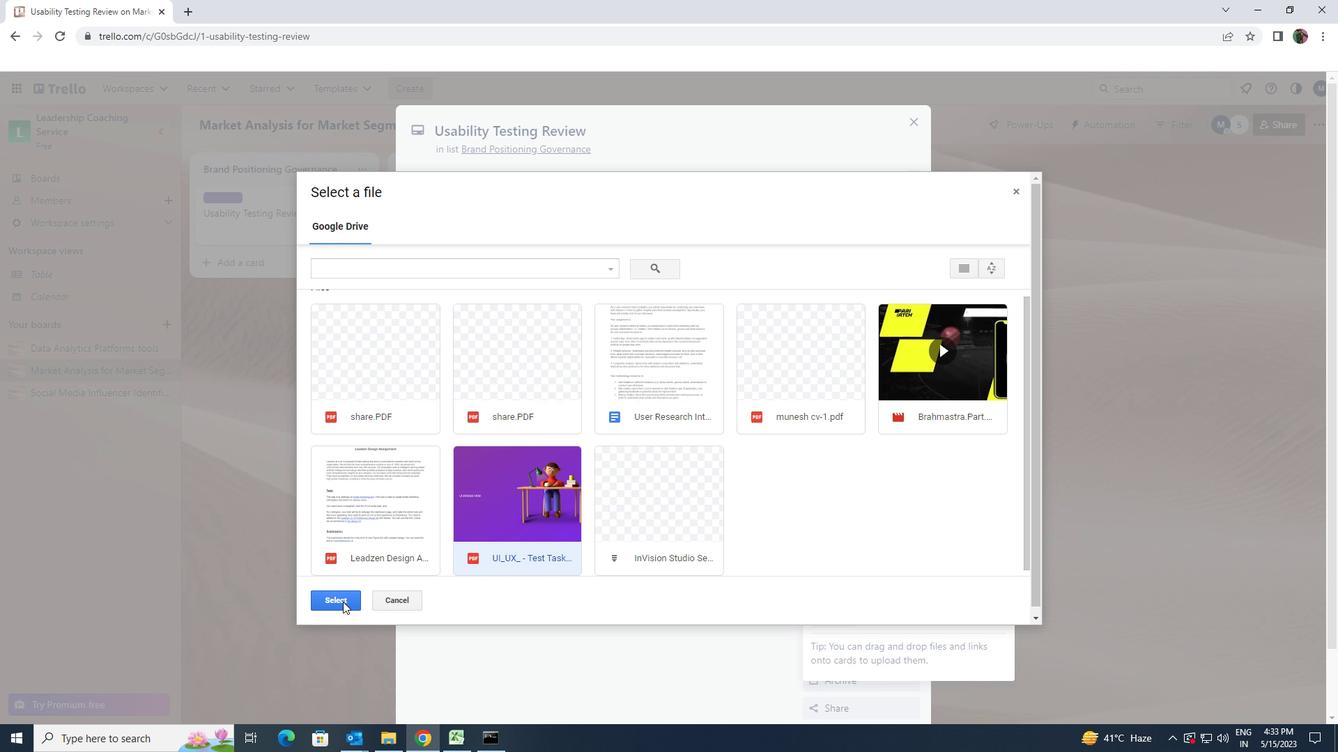 
Action: Mouse moved to (536, 280)
Screenshot: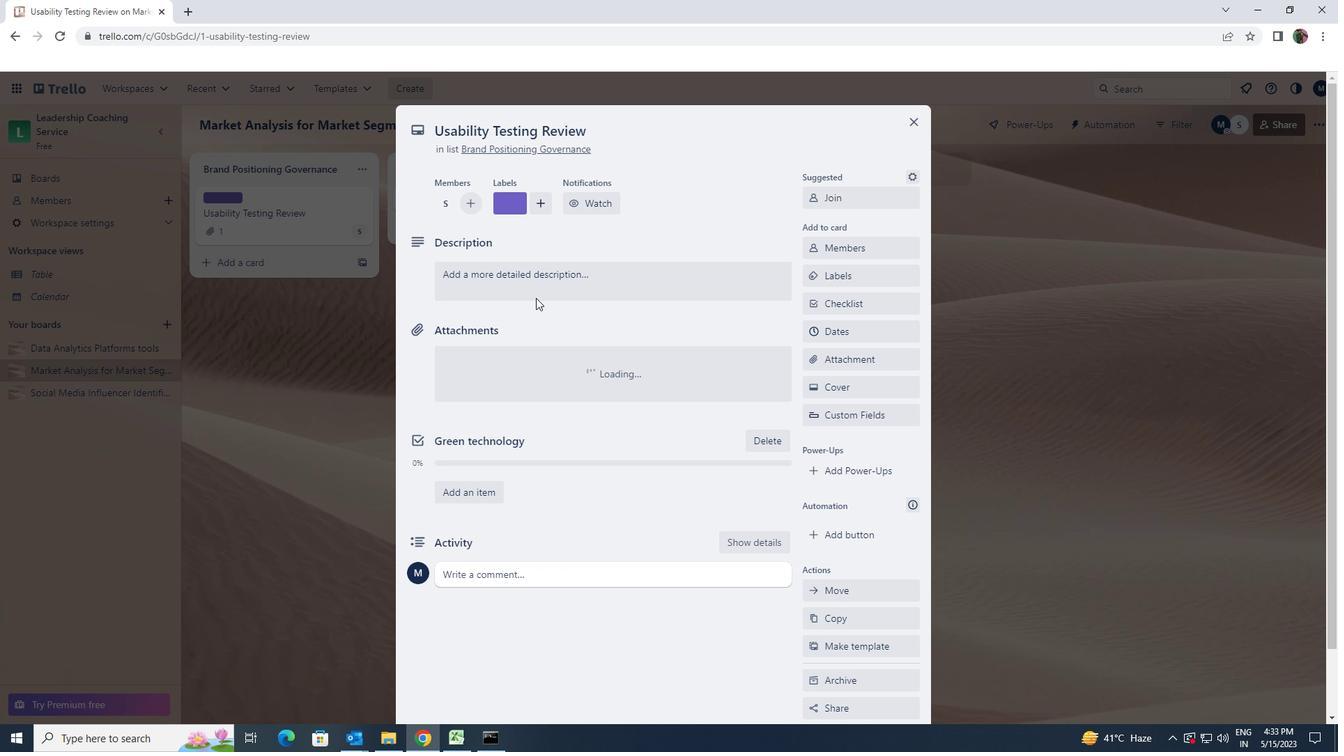 
Action: Mouse pressed left at (536, 280)
Screenshot: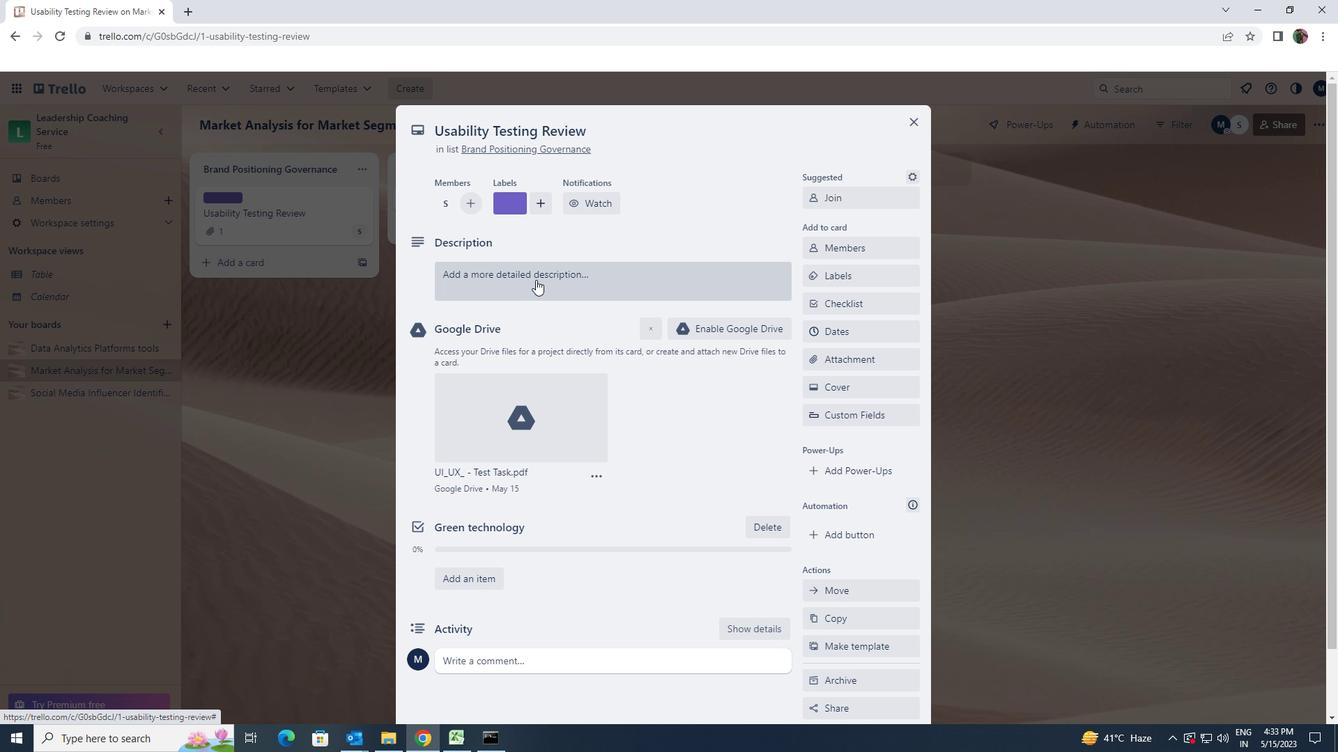 
Action: Key pressed <Key.shift>PLAN<Key.space>AND<Key.space>EXECUTE<Key.space>COMPANY<Key.space>TEAM<Key.space>BUILDING<Key.space>CONFEENCE<Key.space><Key.backspace><Key.backspace><Key.backspace><Key.backspace><Key.backspace>RENCE<Key.space>WITH<Key.space>TEAM<Key.space>BUILDING<Key.space>ACTIVITIES<Key.space>ON<Key.space>CREATIVITY<Key.space>AND<Key.space>INNOVATION<Key.space>
Screenshot: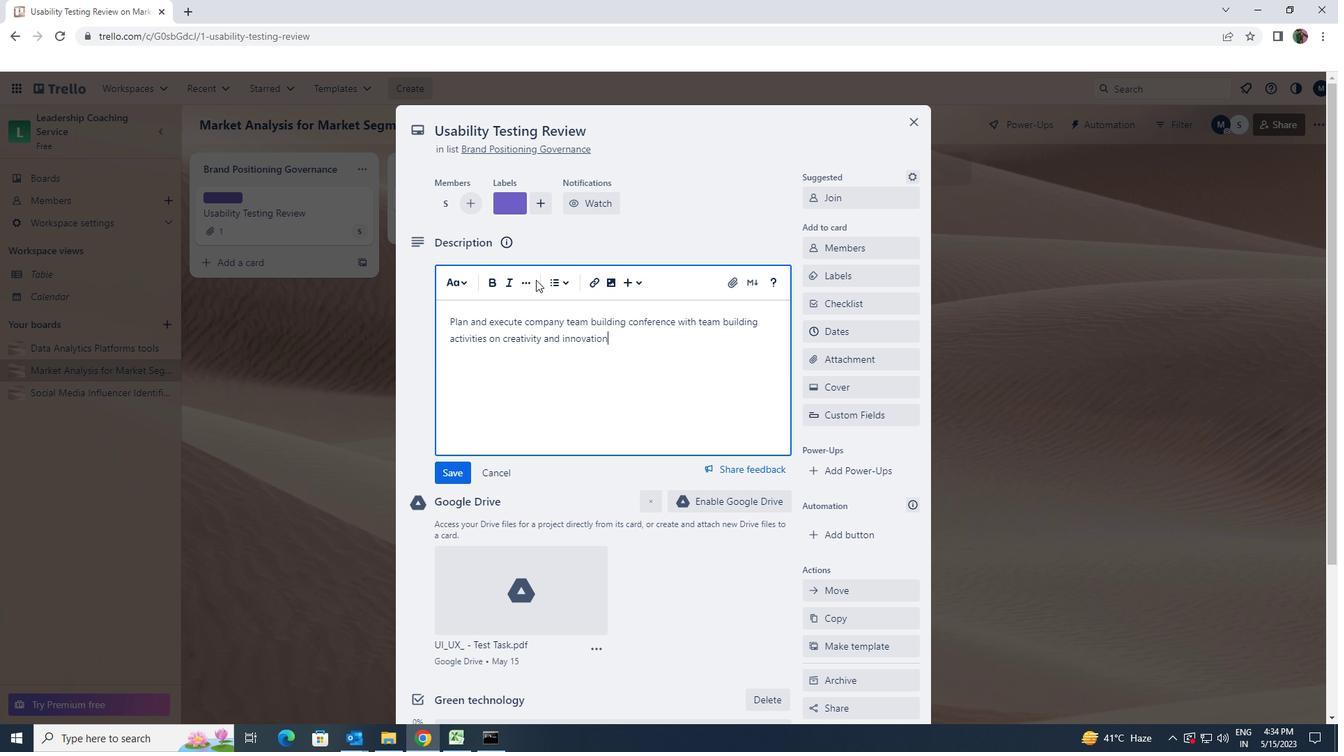 
Action: Mouse moved to (443, 466)
Screenshot: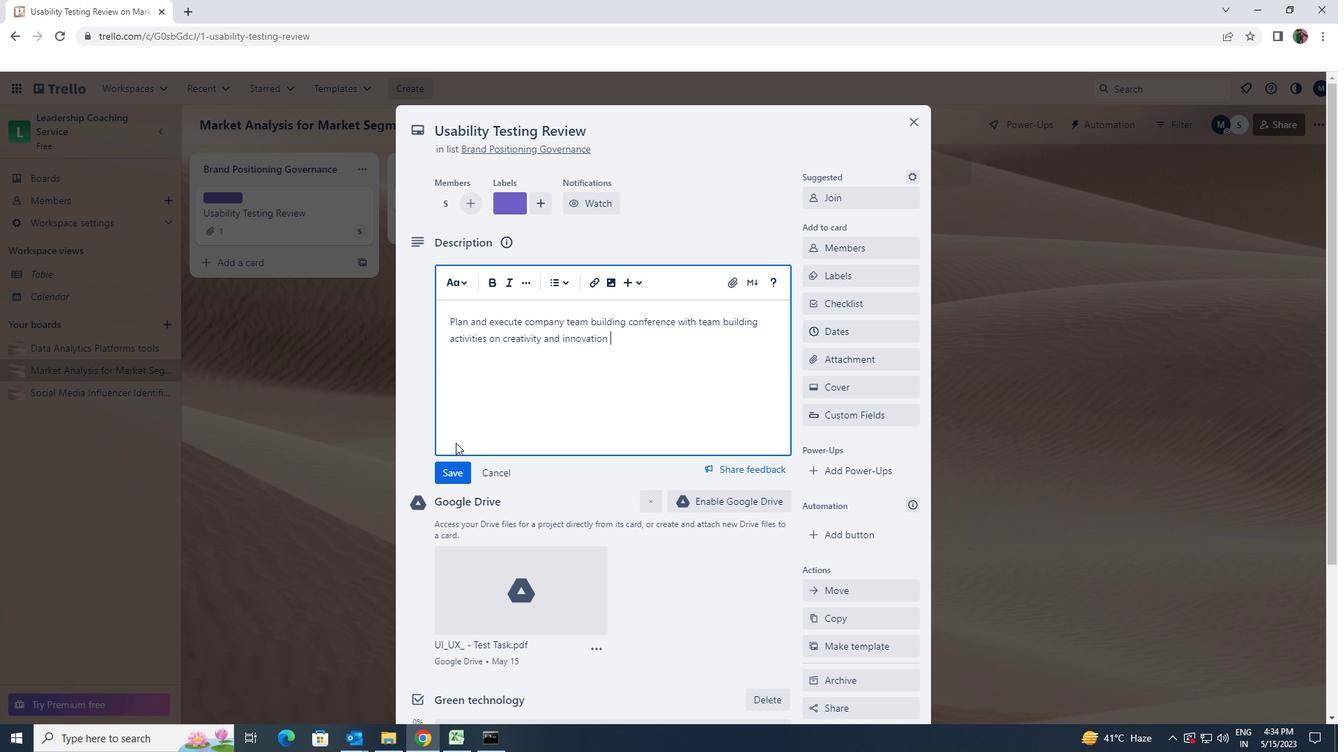 
Action: Mouse pressed left at (443, 466)
Screenshot: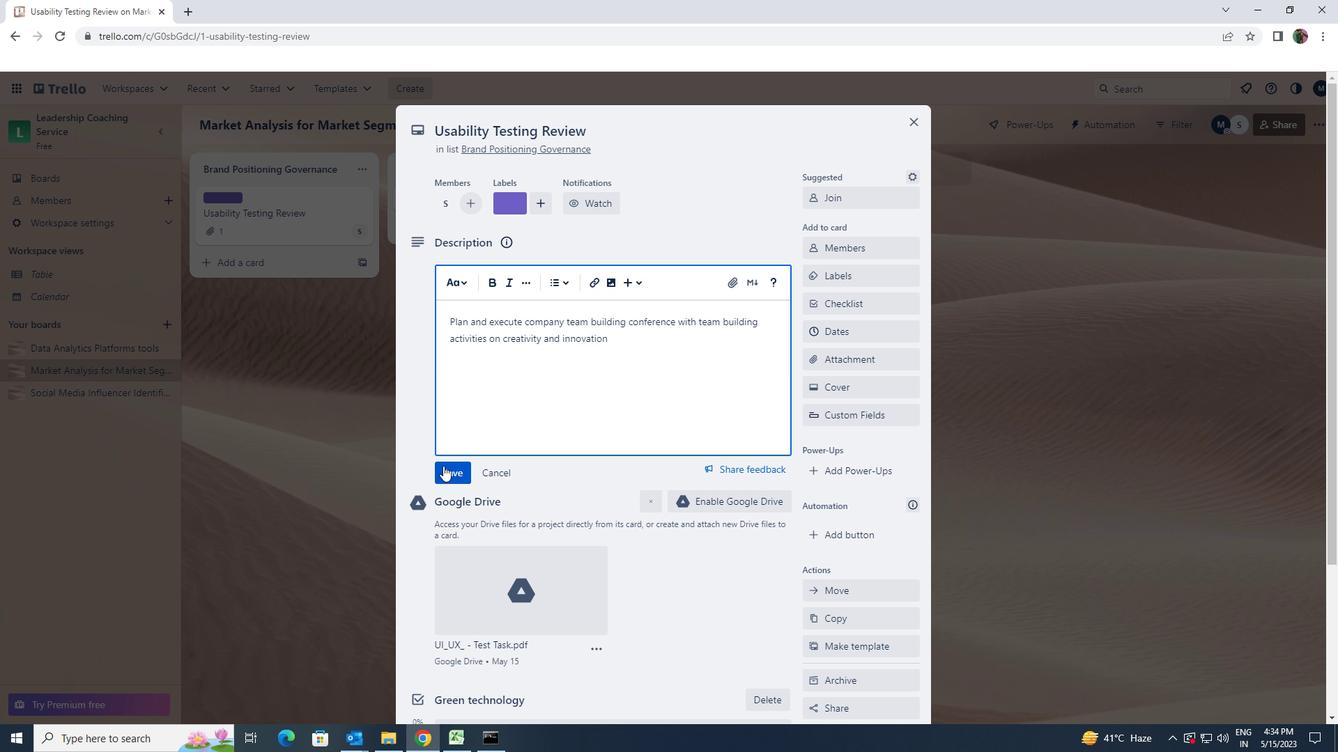 
Action: Mouse scrolled (443, 465) with delta (0, 0)
Screenshot: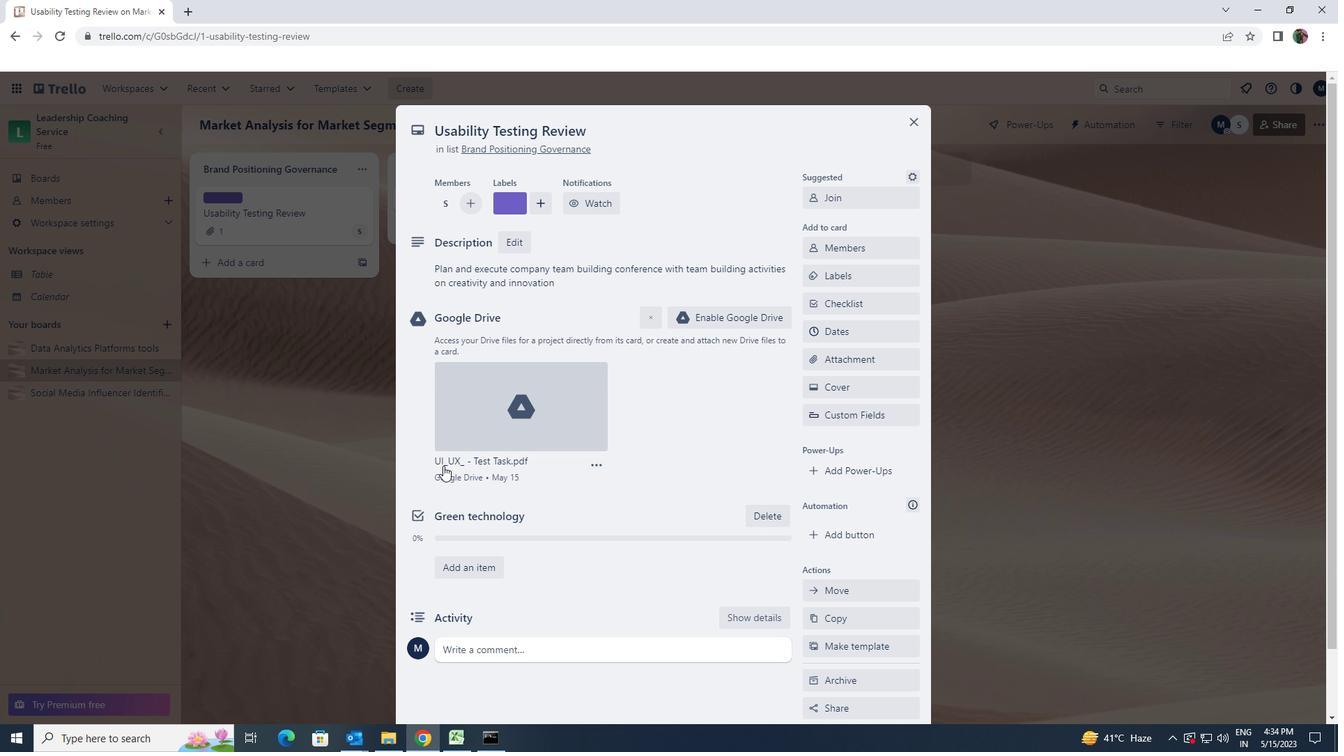 
Action: Mouse scrolled (443, 465) with delta (0, 0)
Screenshot: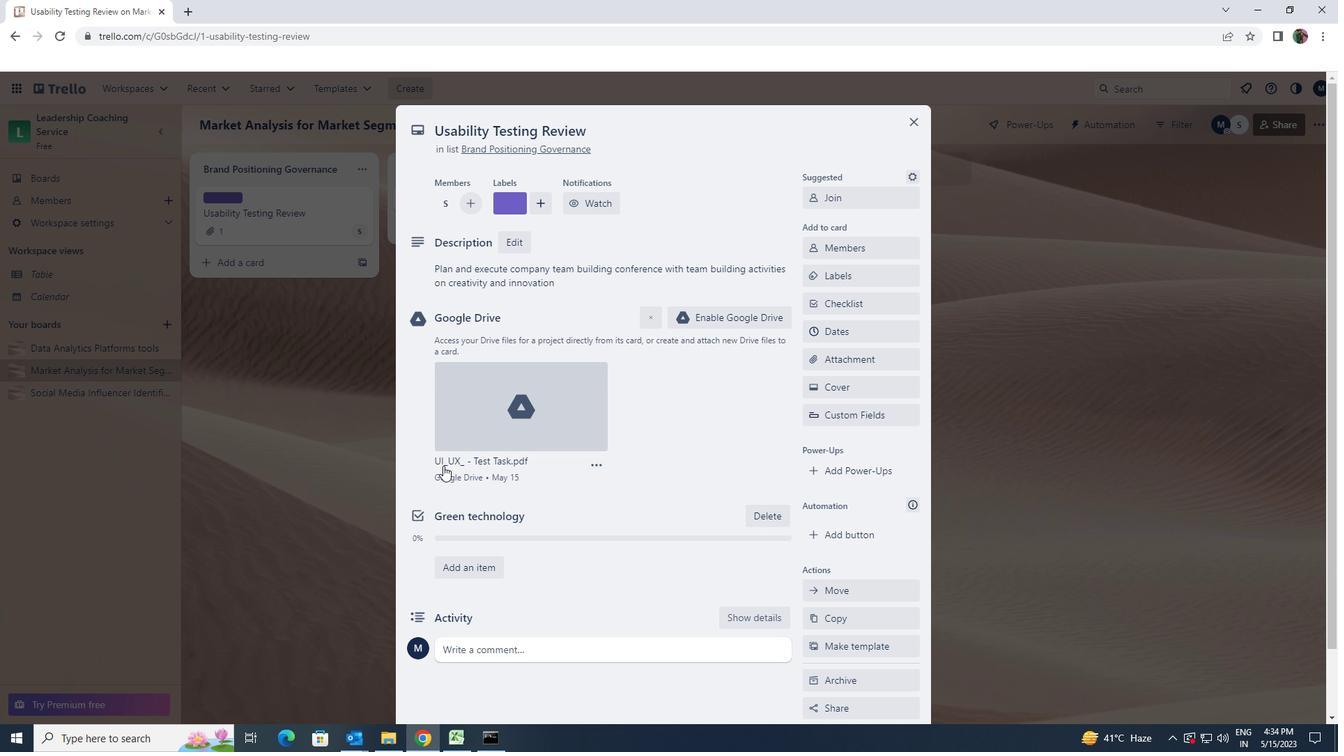 
Action: Mouse moved to (481, 568)
Screenshot: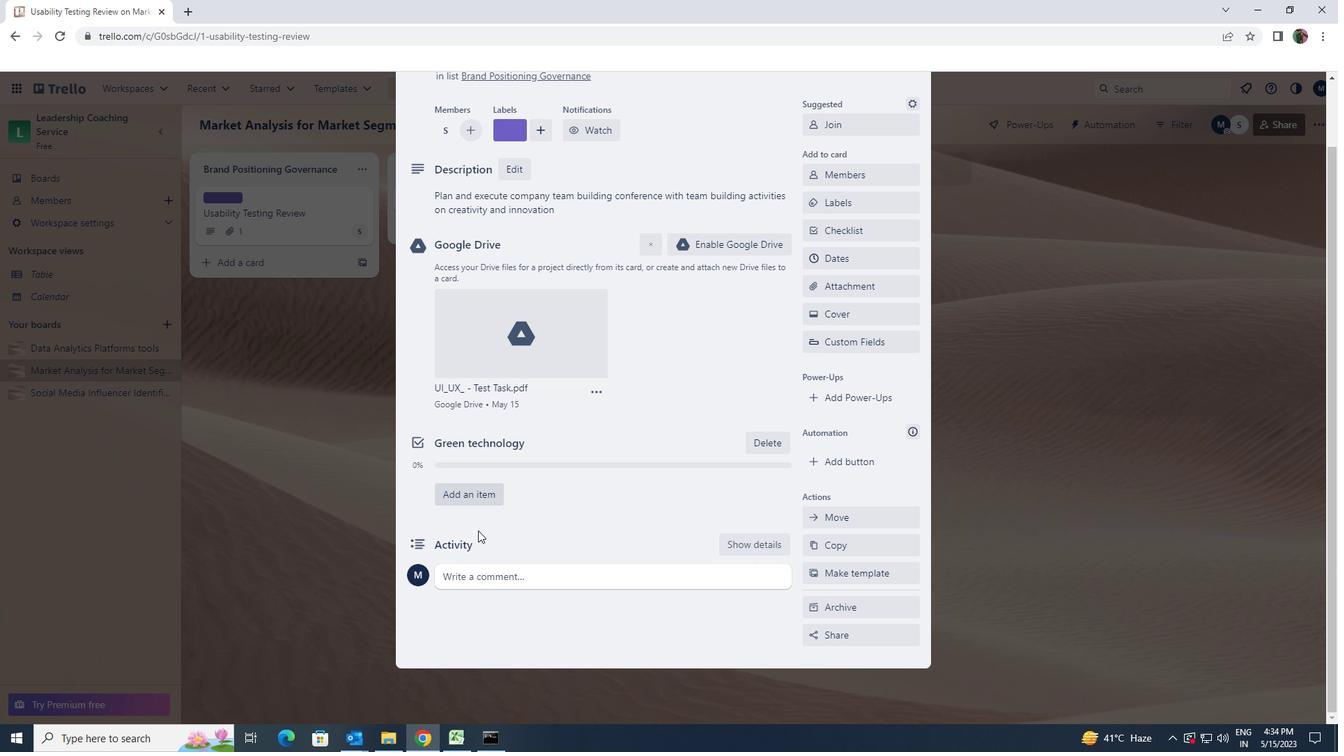 
Action: Mouse pressed left at (481, 568)
Screenshot: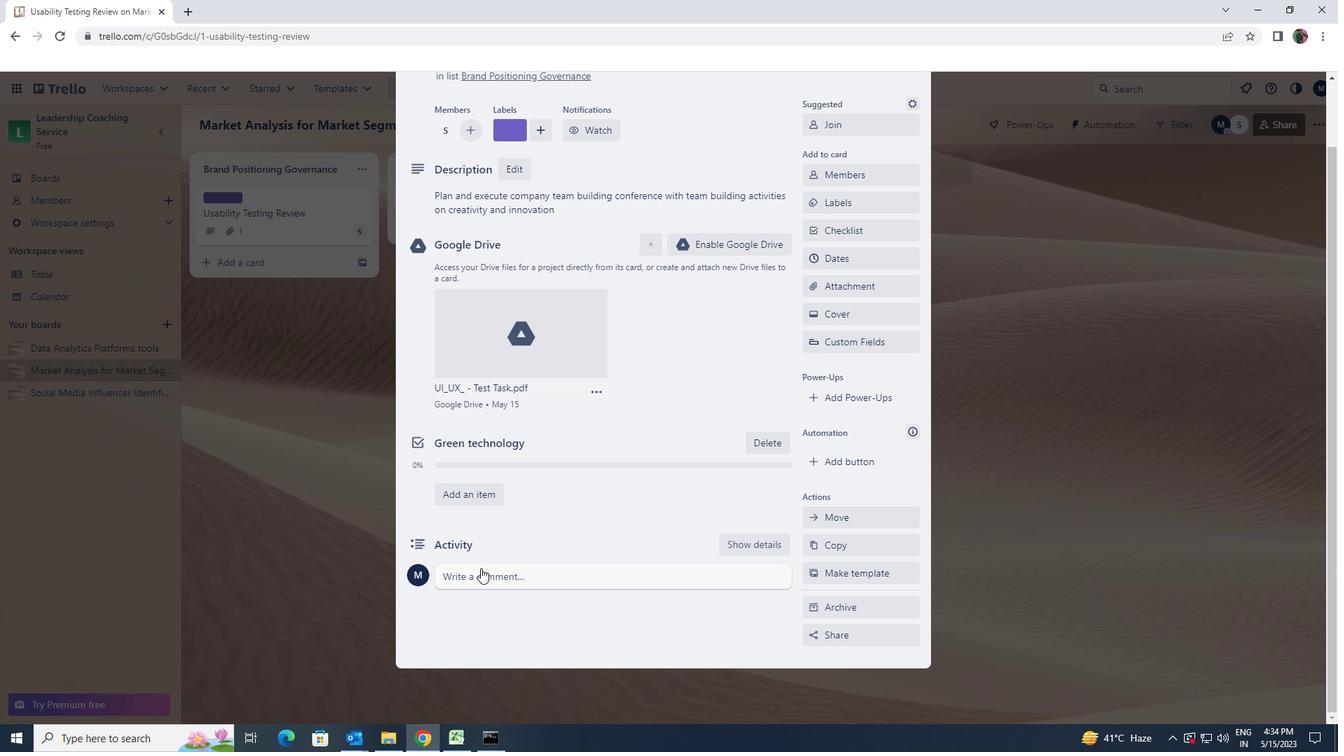 
Action: Mouse moved to (481, 569)
Screenshot: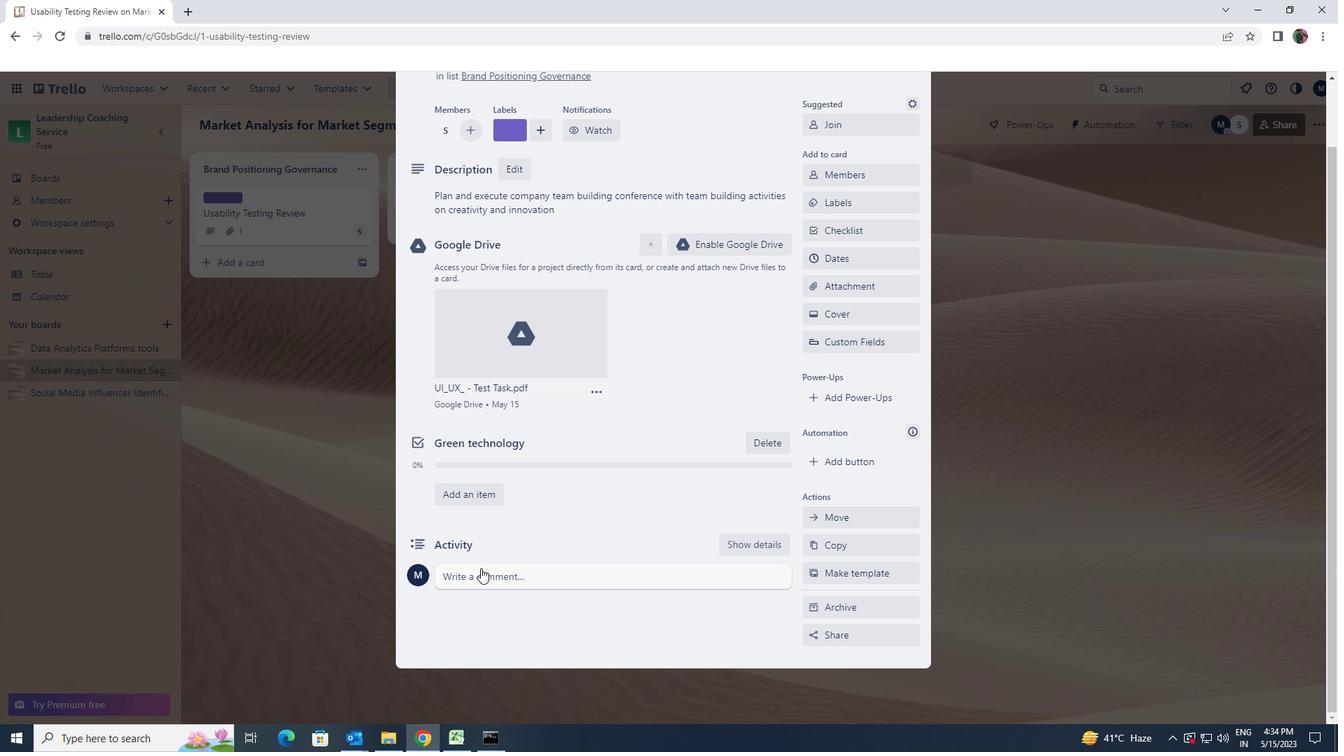 
Action: Key pressed <Key.shift>THIS<Key.space>TASK<Key.space>PRESENTS<Key.space>AN<Key.space>OPPORTUNITY<Key.space>TO<Key.space>DMONSTRATE<Key.space>OUR<Key.space>PROBLEM<Key.space>SOLVING<Key.space>SKILLS<Key.space>FINDING<Key.space>SOLUTION<Key.space>TO<Key.space>COMPLEX<Key.space>CHALLENGES<Key.space>
Screenshot: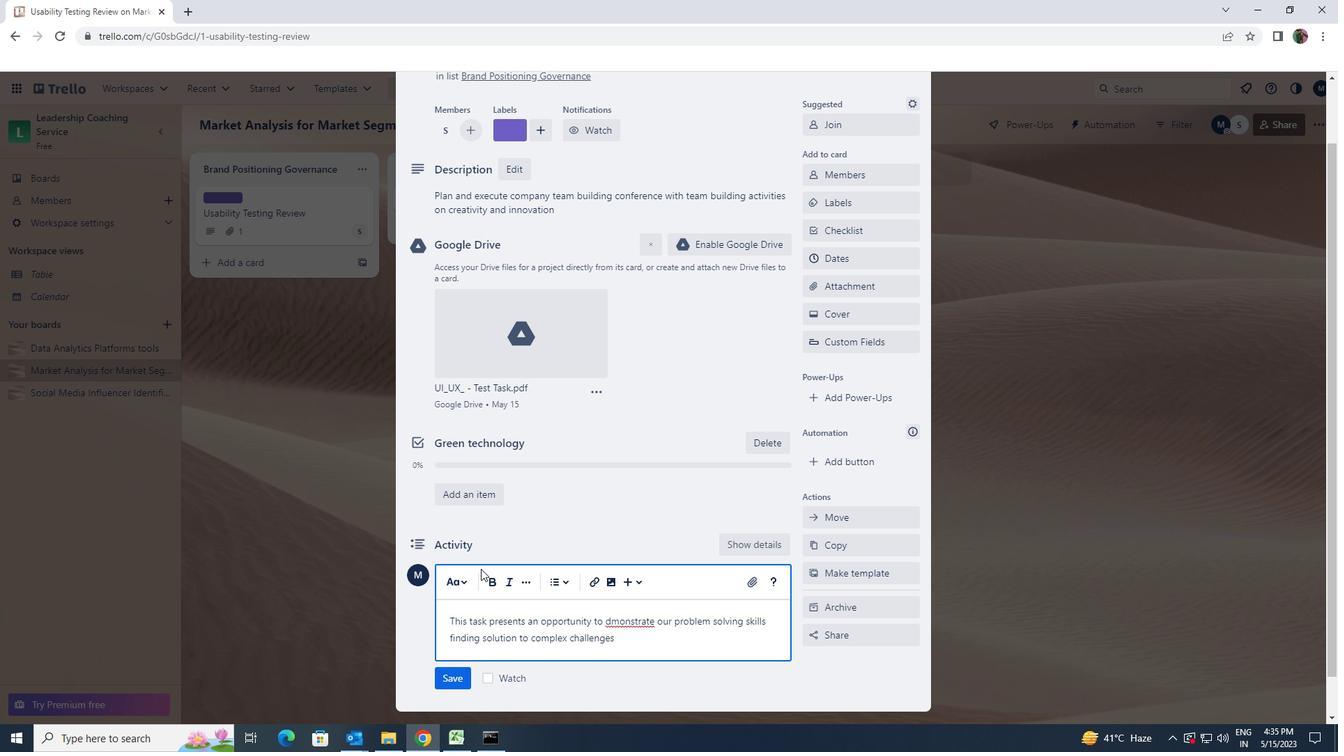 
Action: Mouse moved to (461, 684)
Screenshot: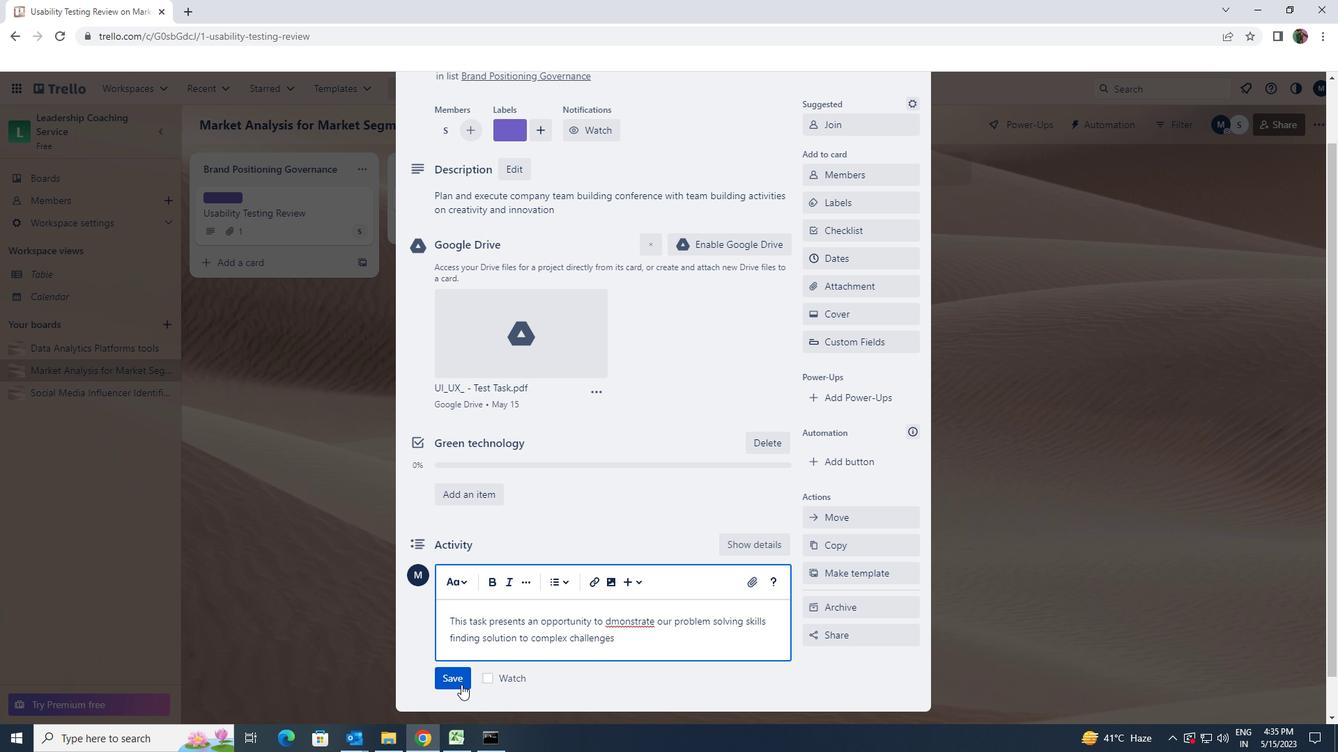 
Action: Mouse pressed left at (461, 684)
Screenshot: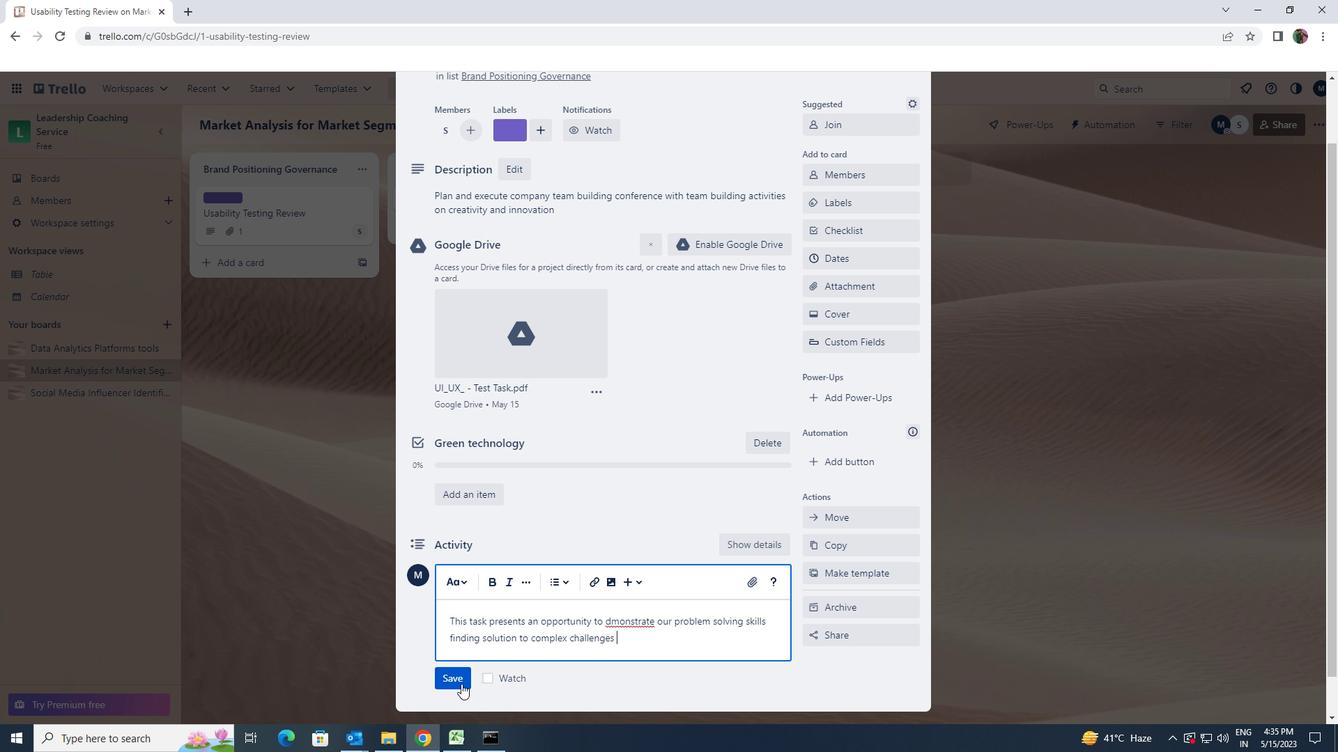 
Action: Mouse moved to (531, 610)
Screenshot: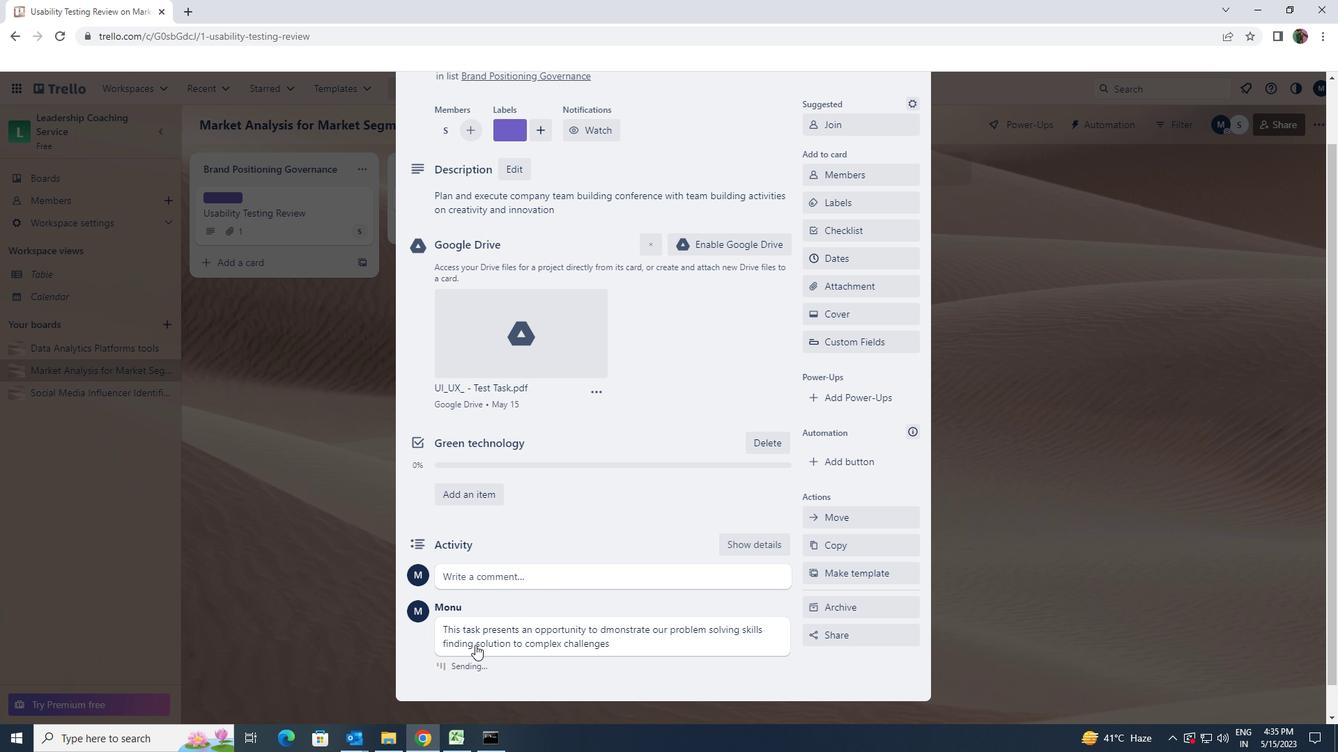 
Action: Mouse scrolled (531, 611) with delta (0, 0)
Screenshot: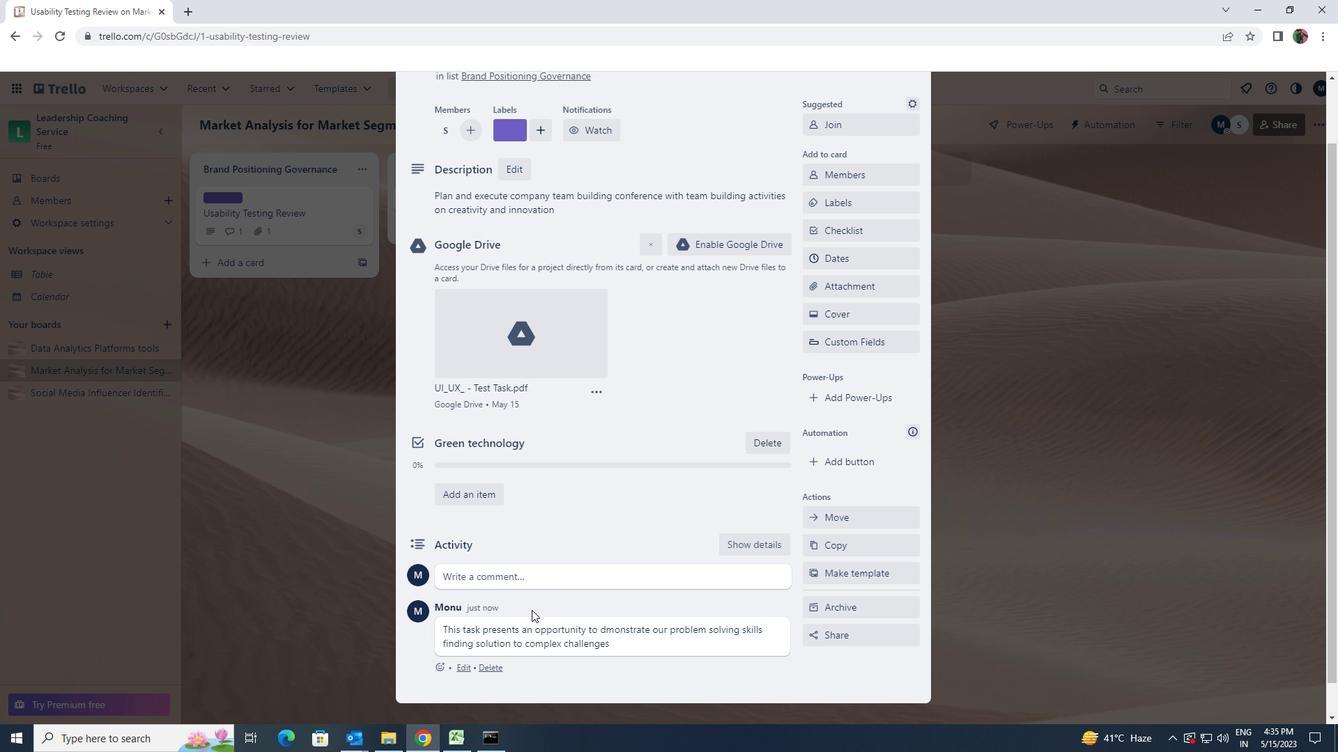 
Action: Mouse scrolled (531, 611) with delta (0, 0)
Screenshot: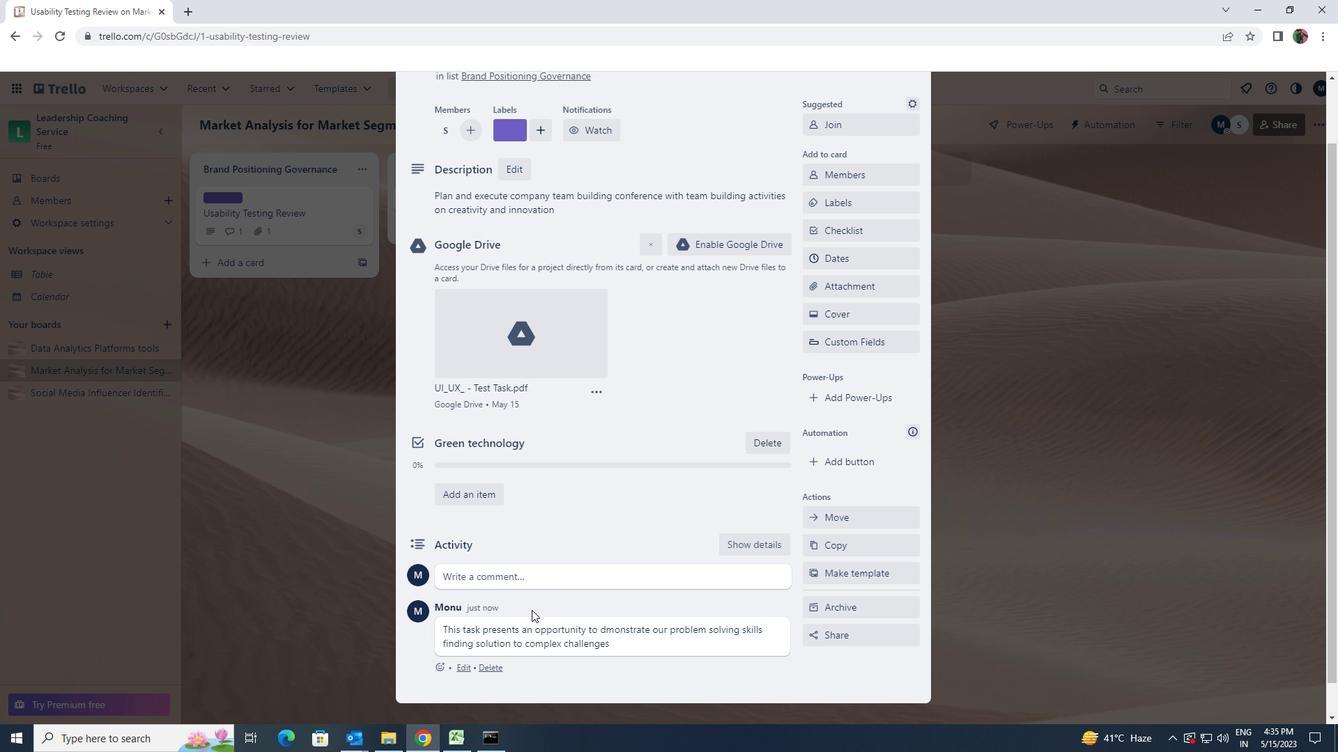 
Action: Mouse moved to (531, 610)
Screenshot: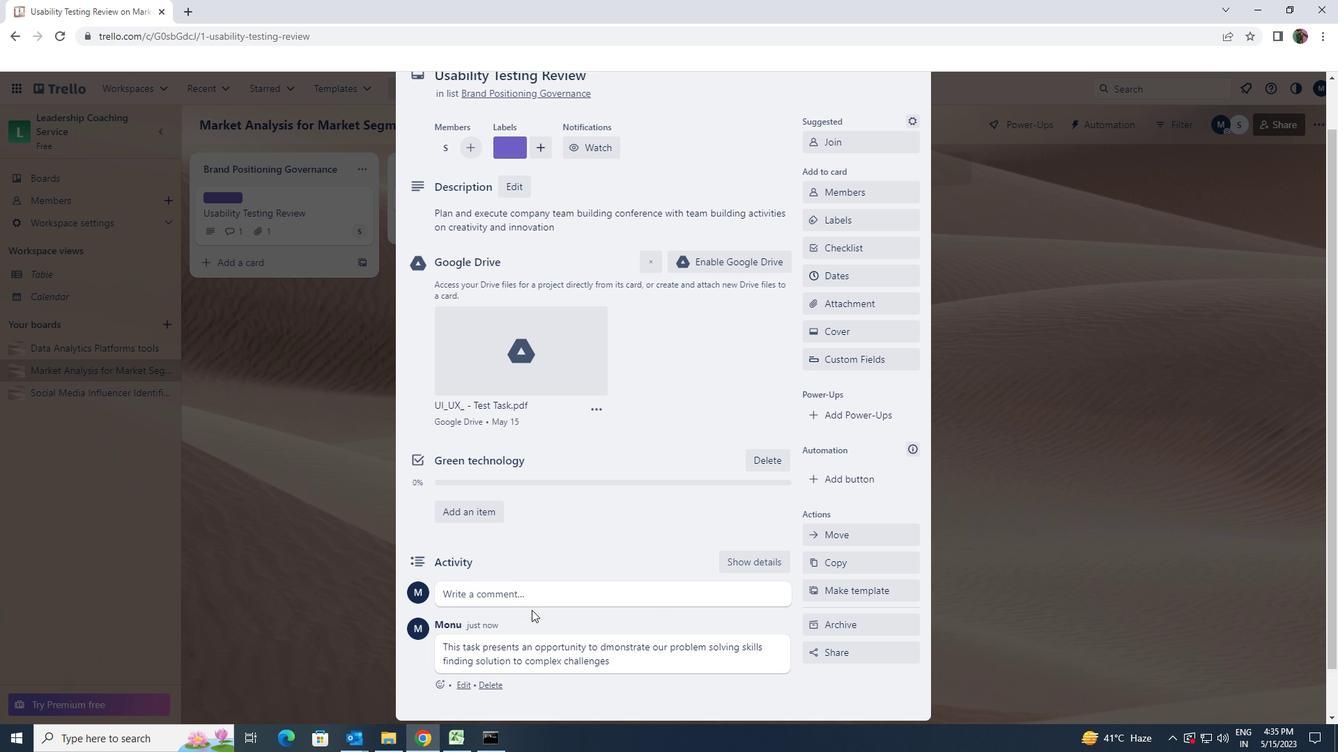 
Action: Mouse scrolled (531, 611) with delta (0, 0)
Screenshot: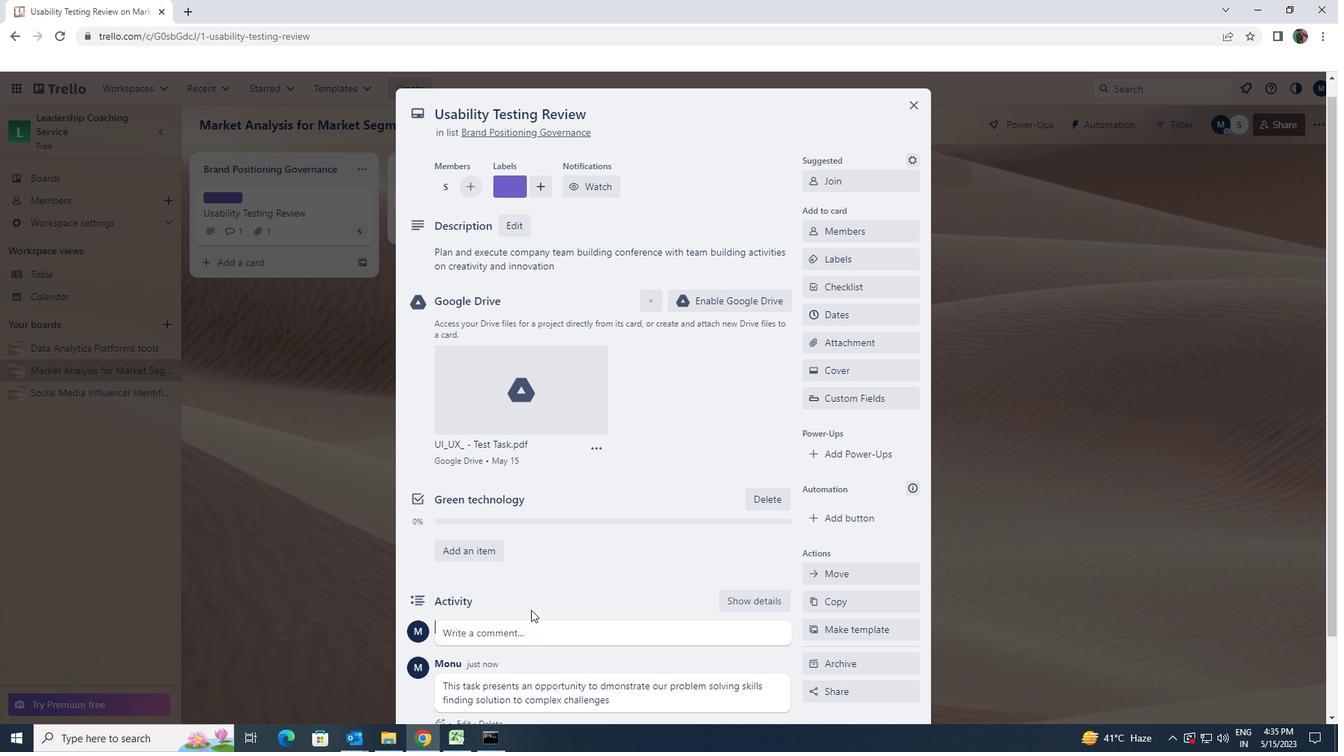 
Action: Mouse moved to (818, 332)
Screenshot: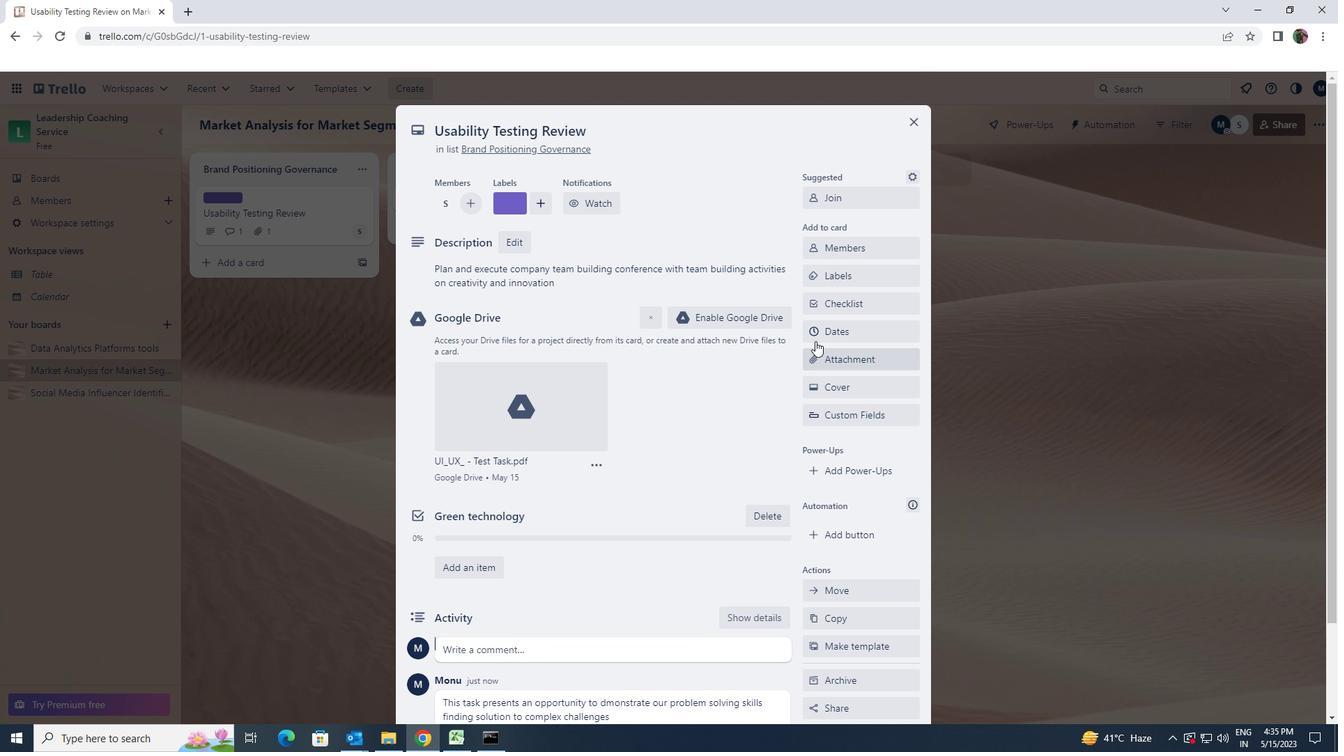 
Action: Mouse pressed left at (818, 332)
Screenshot: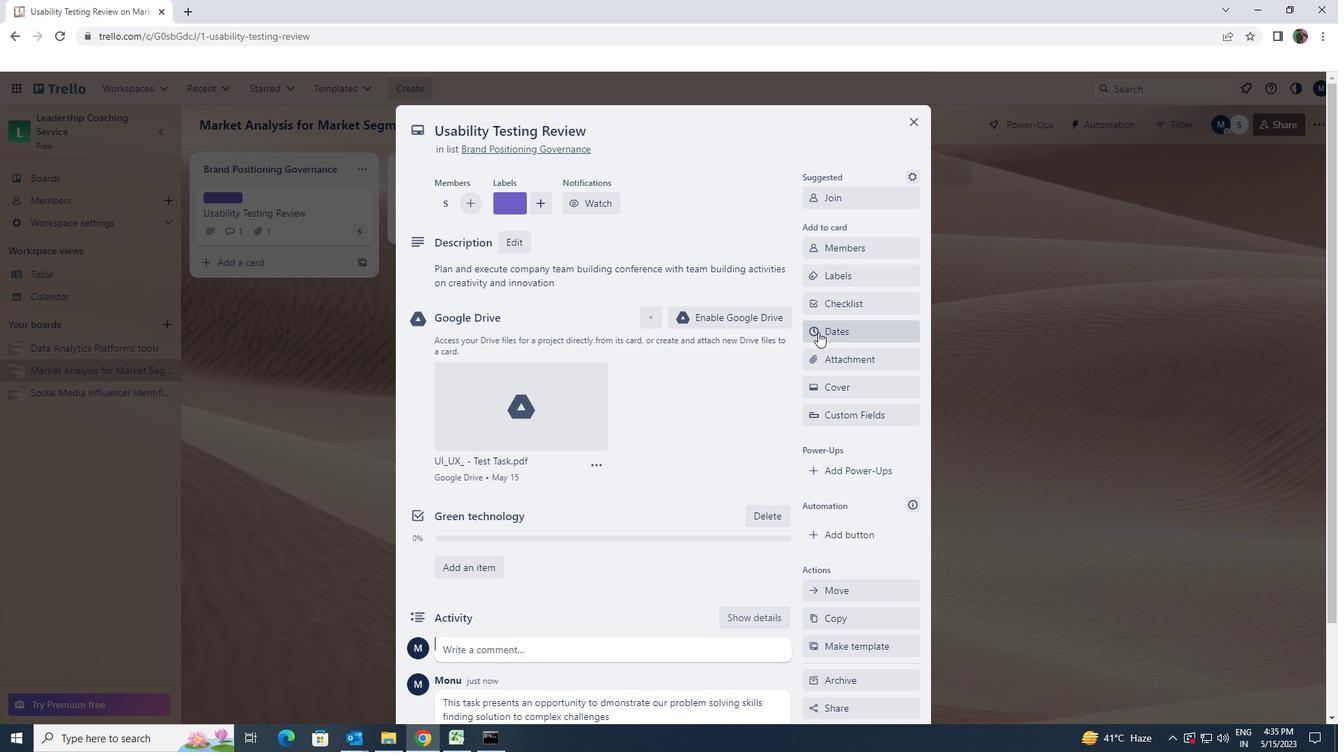 
Action: Mouse moved to (810, 380)
Screenshot: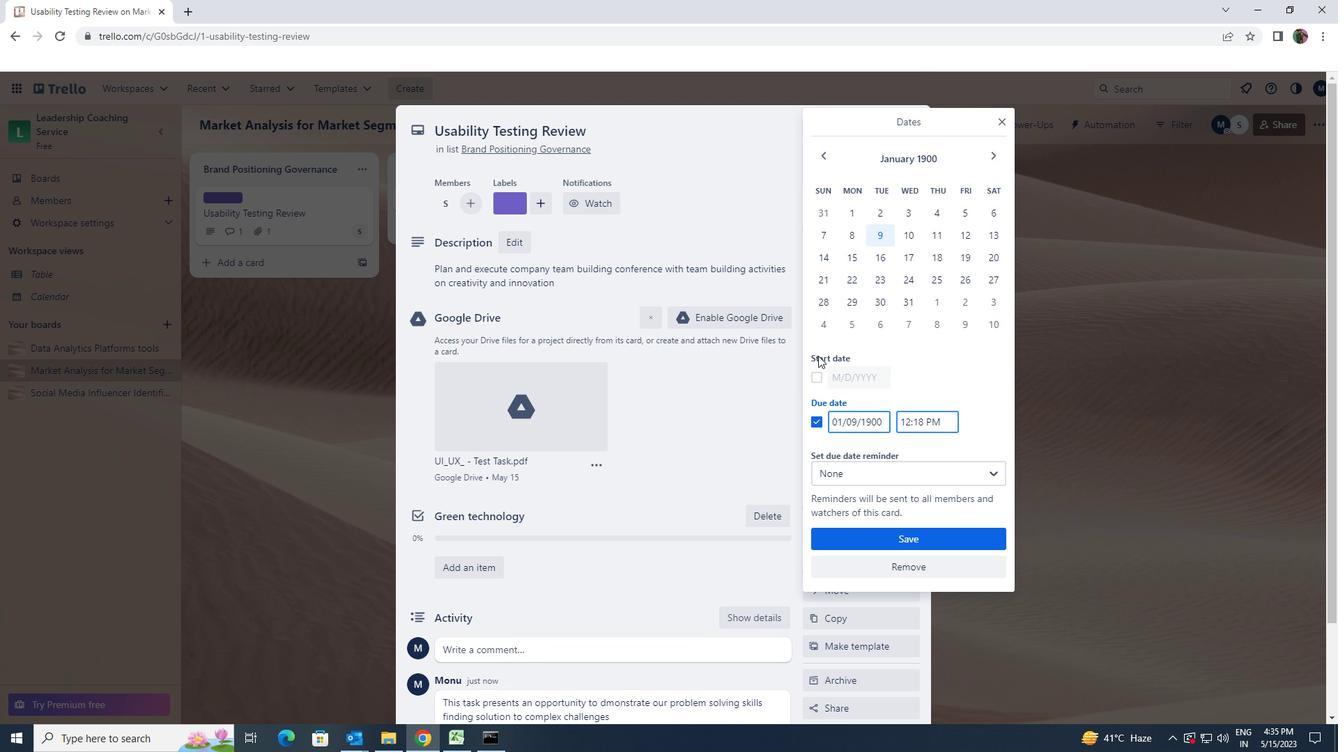 
Action: Mouse pressed left at (810, 380)
Screenshot: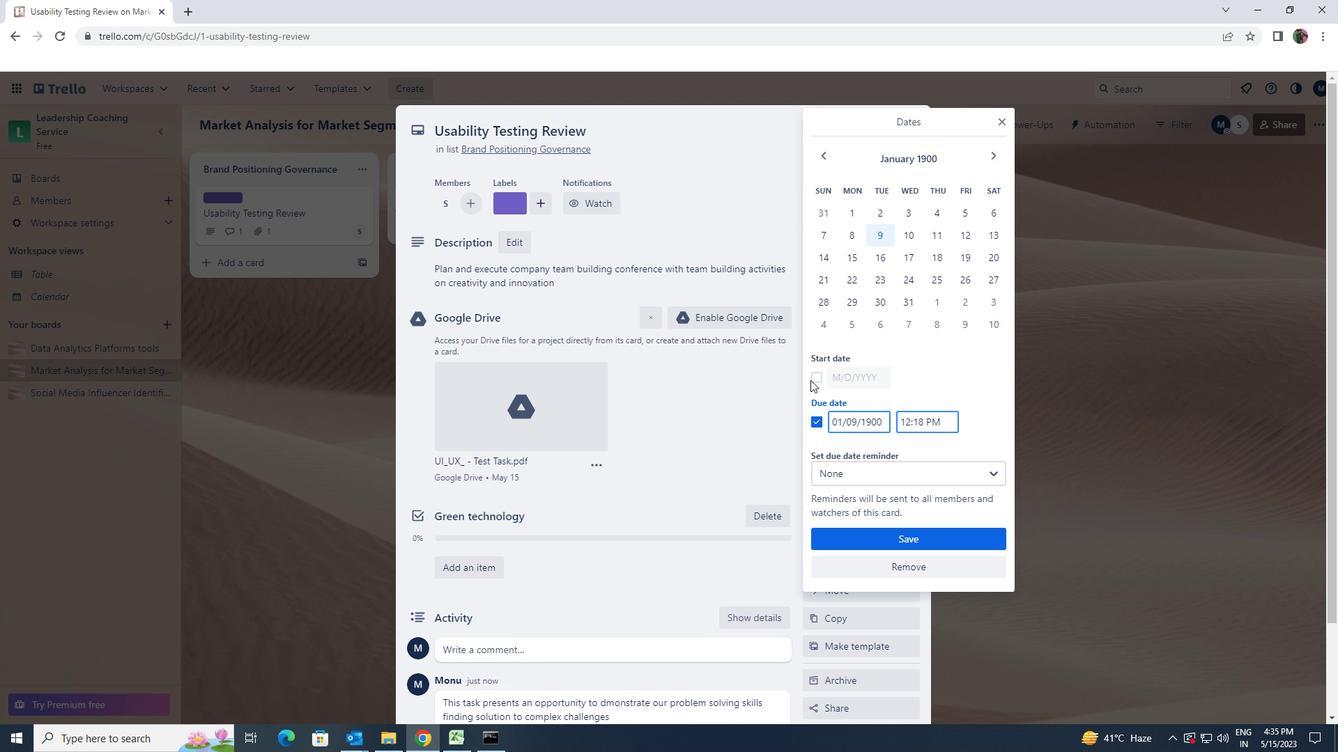 
Action: Mouse moved to (820, 382)
Screenshot: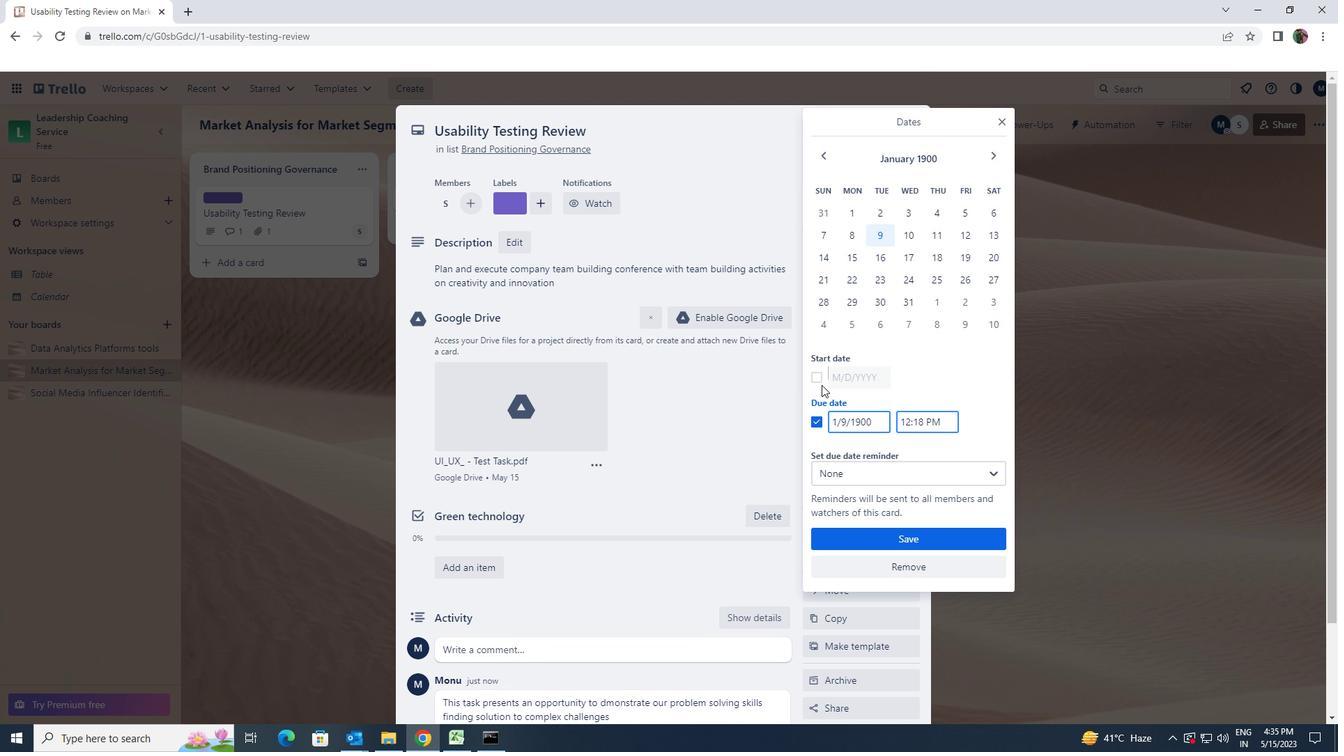 
Action: Mouse pressed left at (820, 382)
Screenshot: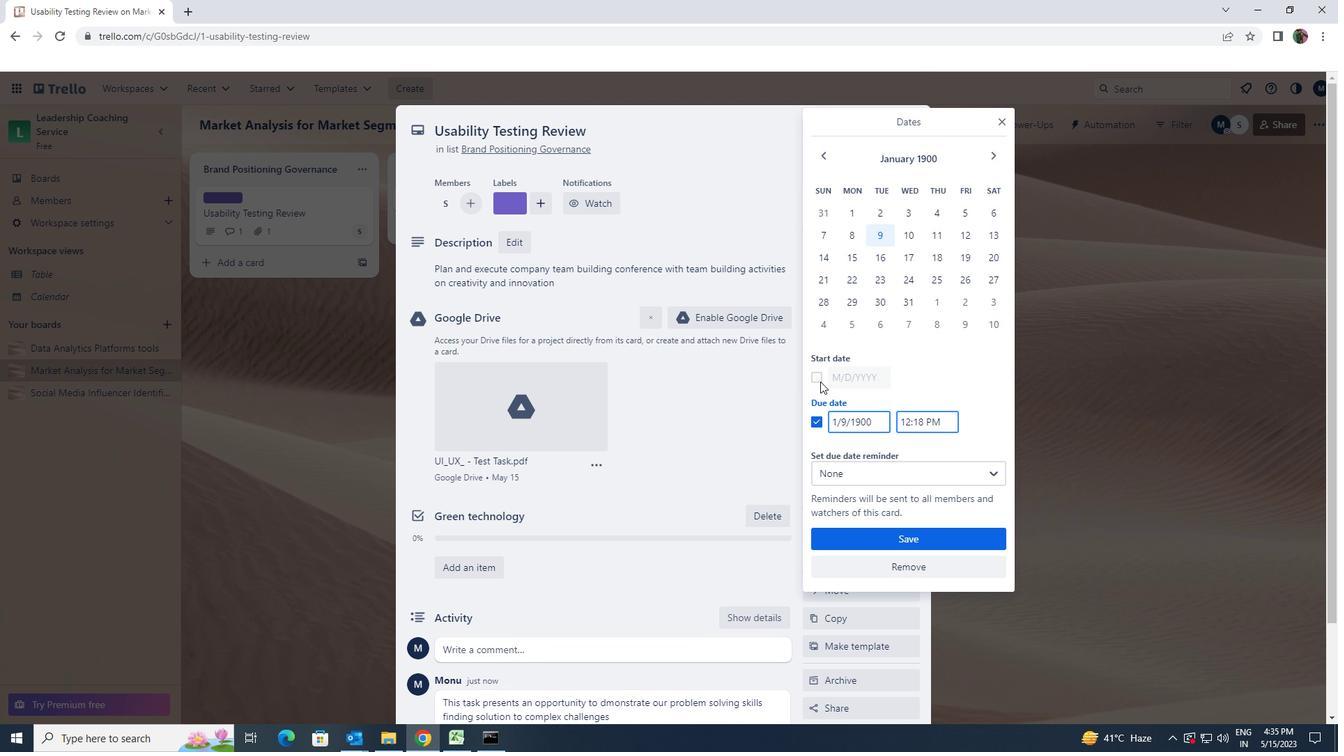 
Action: Mouse moved to (882, 376)
Screenshot: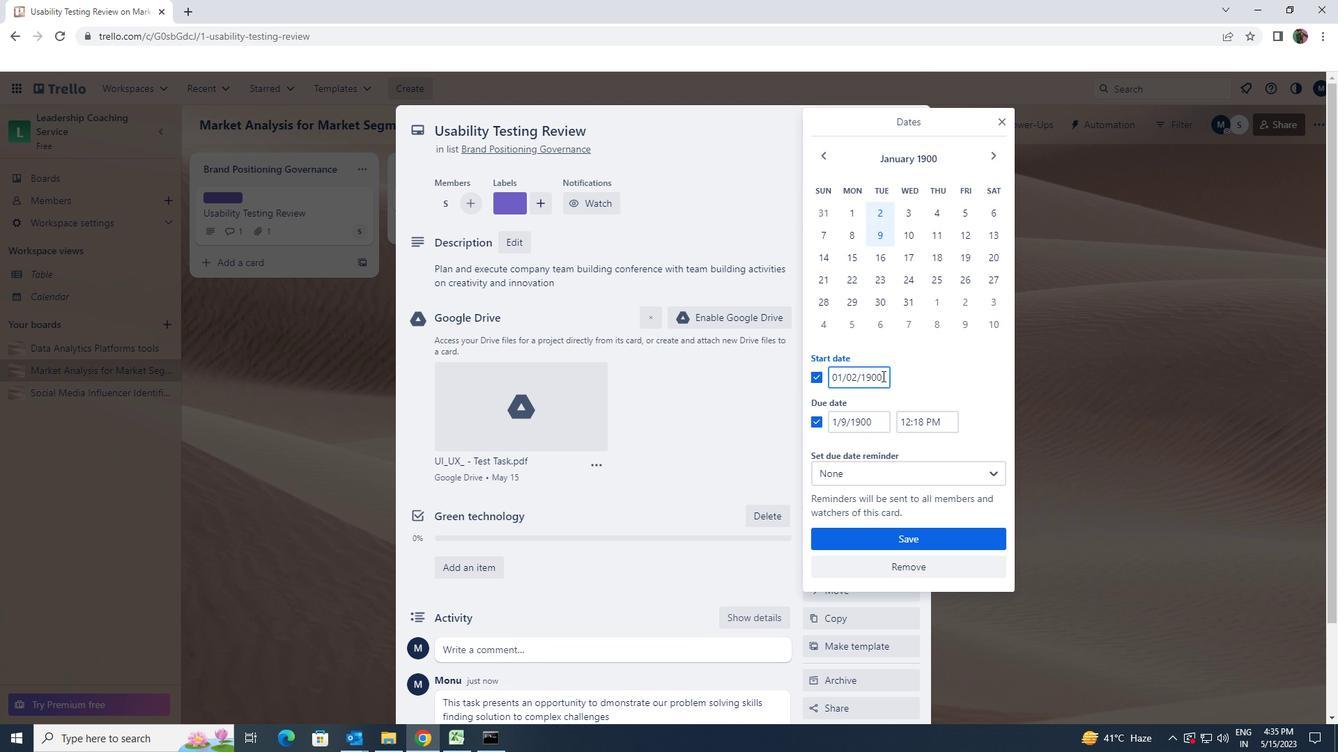 
Action: Mouse pressed left at (882, 376)
Screenshot: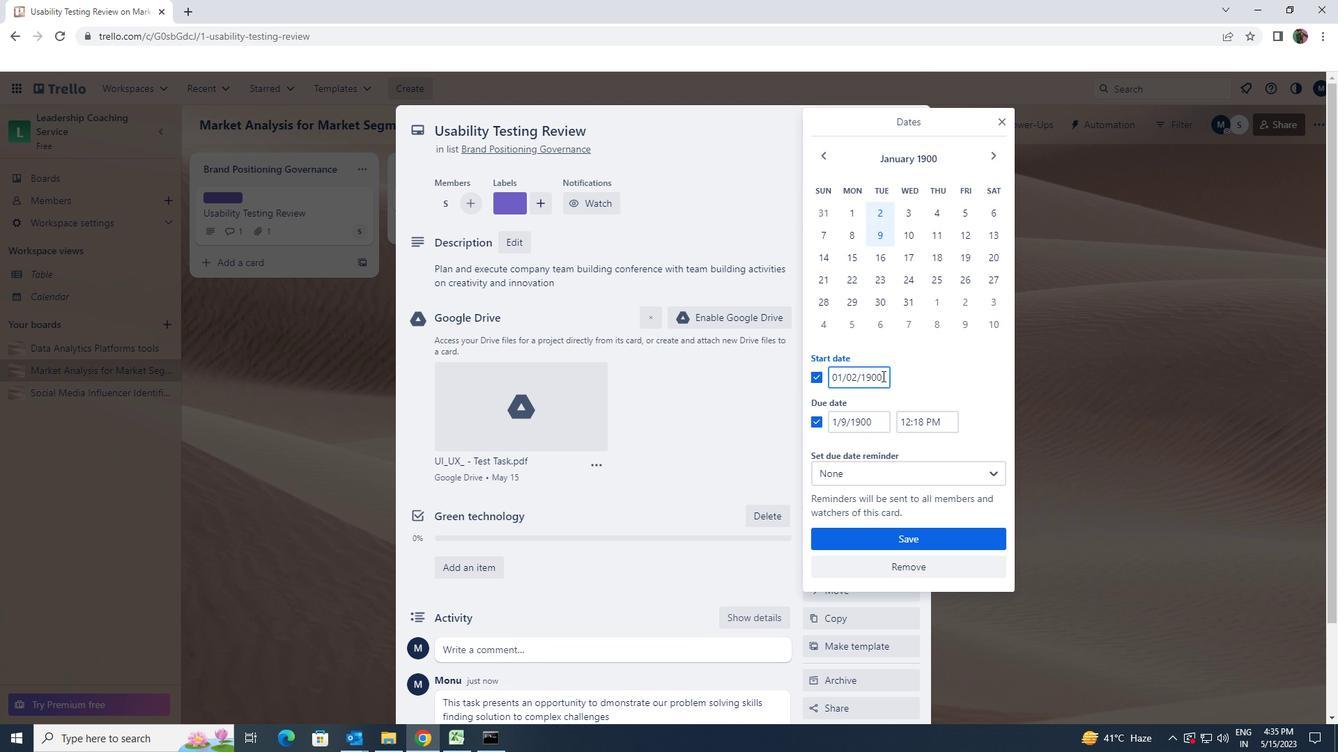 
Action: Mouse moved to (833, 381)
Screenshot: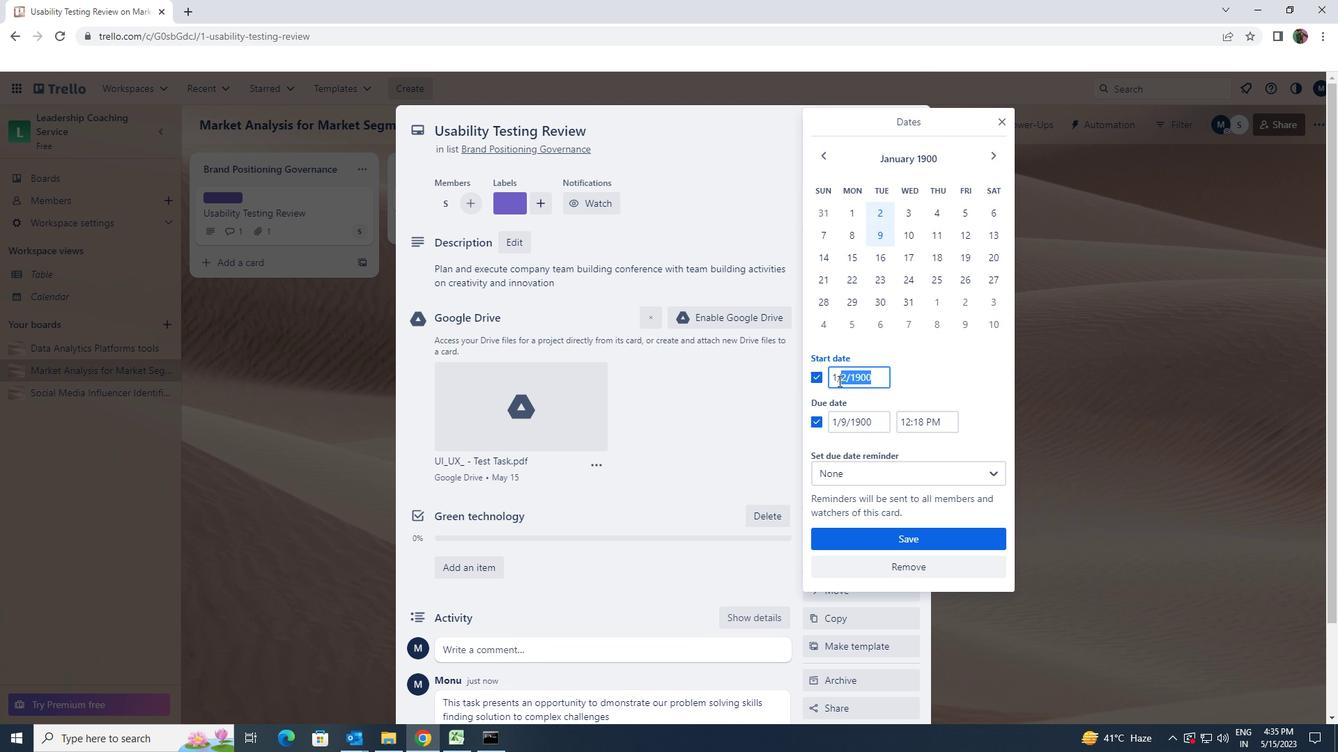 
Action: Key pressed 1/3/1900
Screenshot: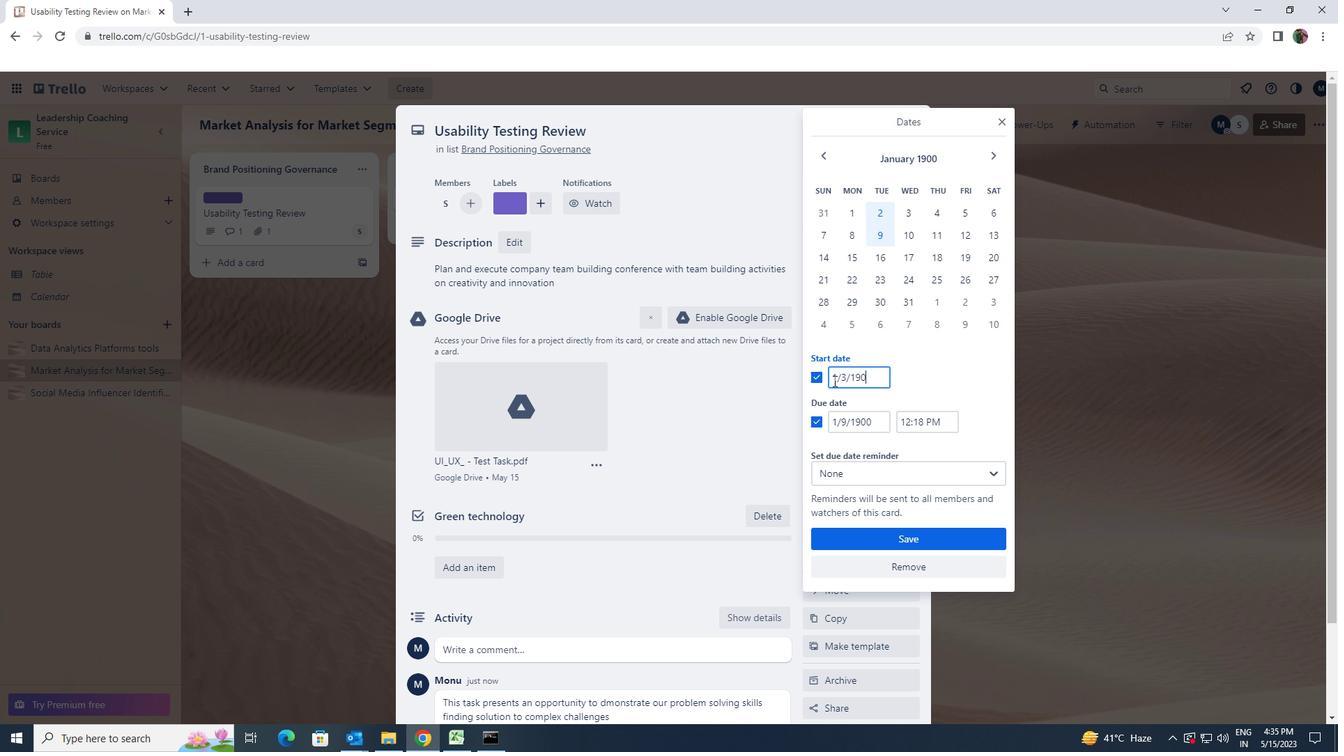 
Action: Mouse moved to (876, 420)
Screenshot: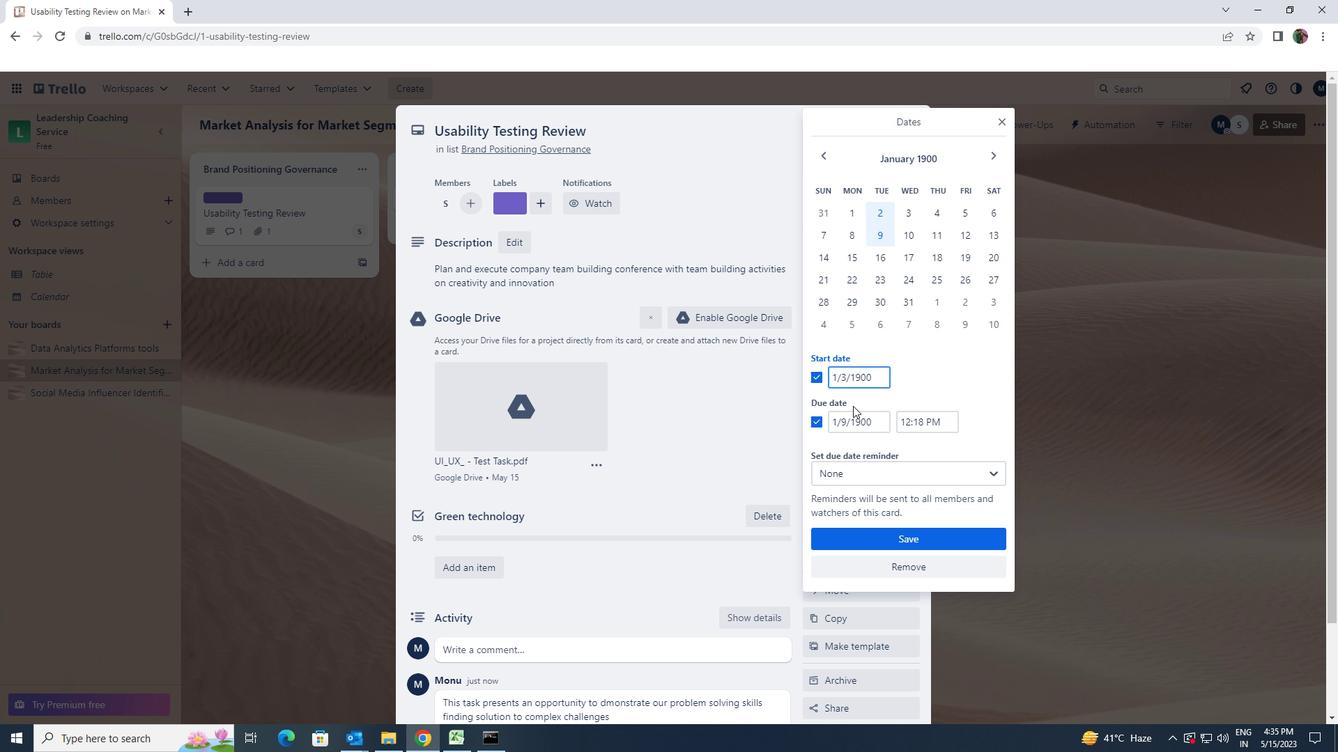 
Action: Mouse pressed left at (876, 420)
Screenshot: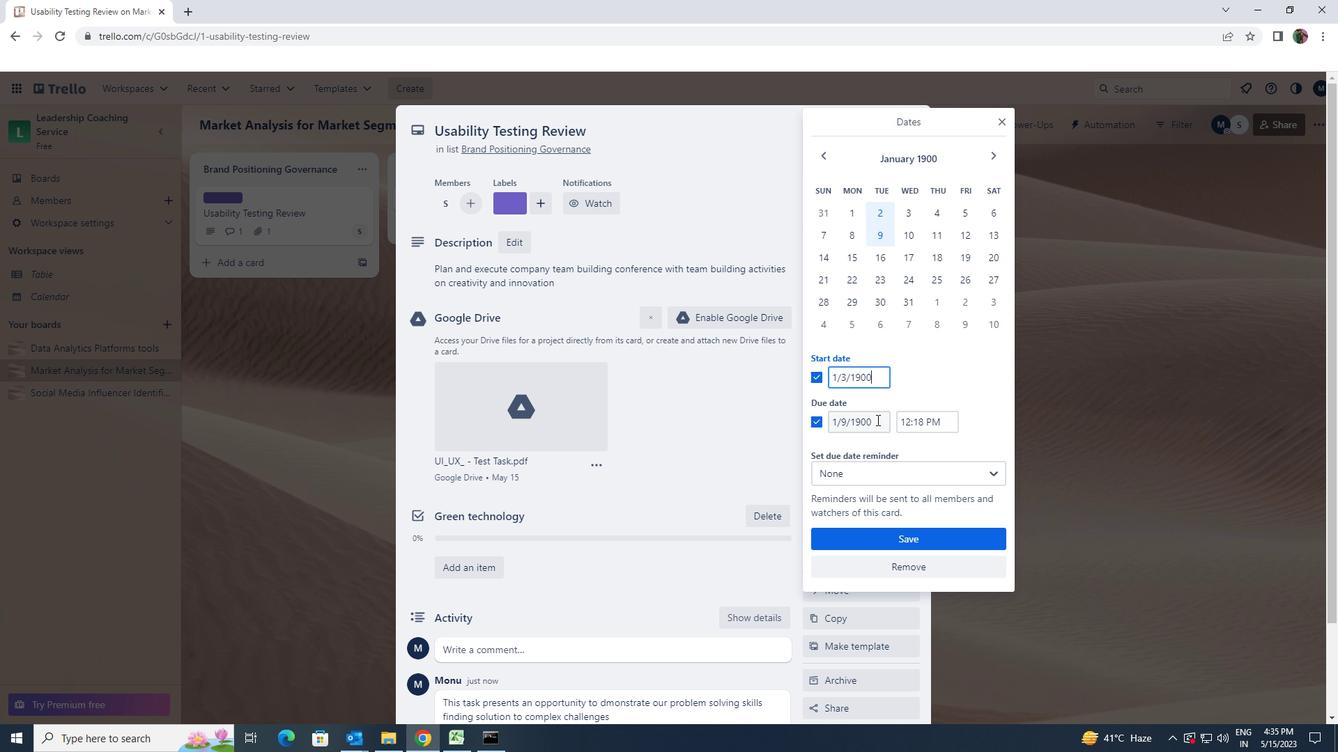 
Action: Mouse moved to (821, 418)
Screenshot: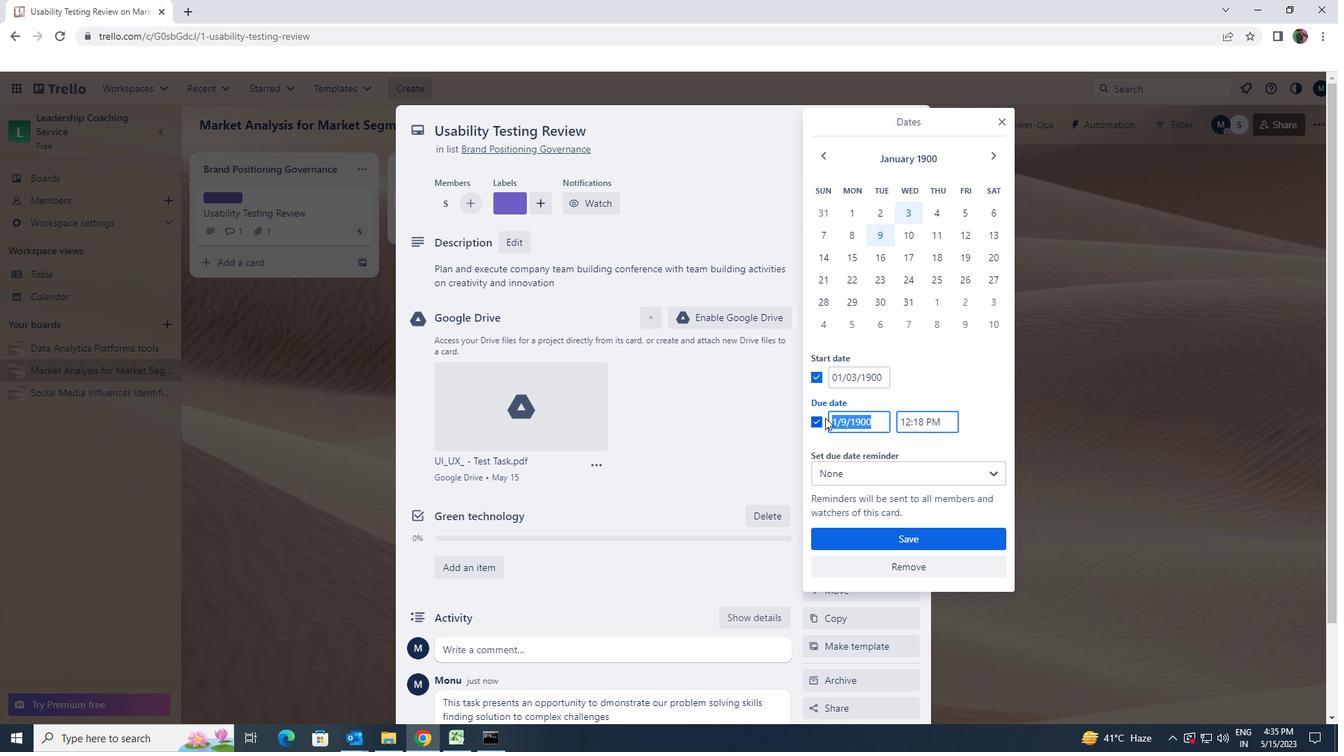 
Action: Key pressed 1/9/1900
Screenshot: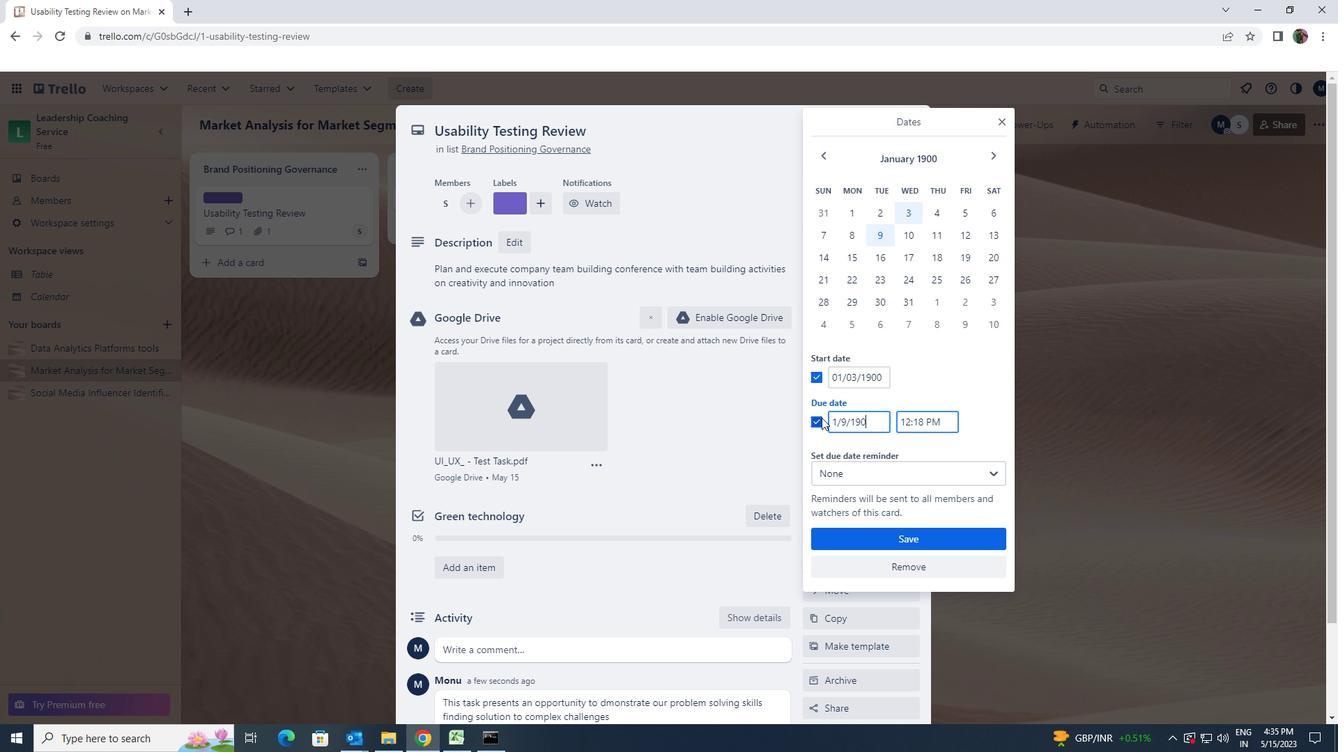 
Action: Mouse moved to (858, 543)
Screenshot: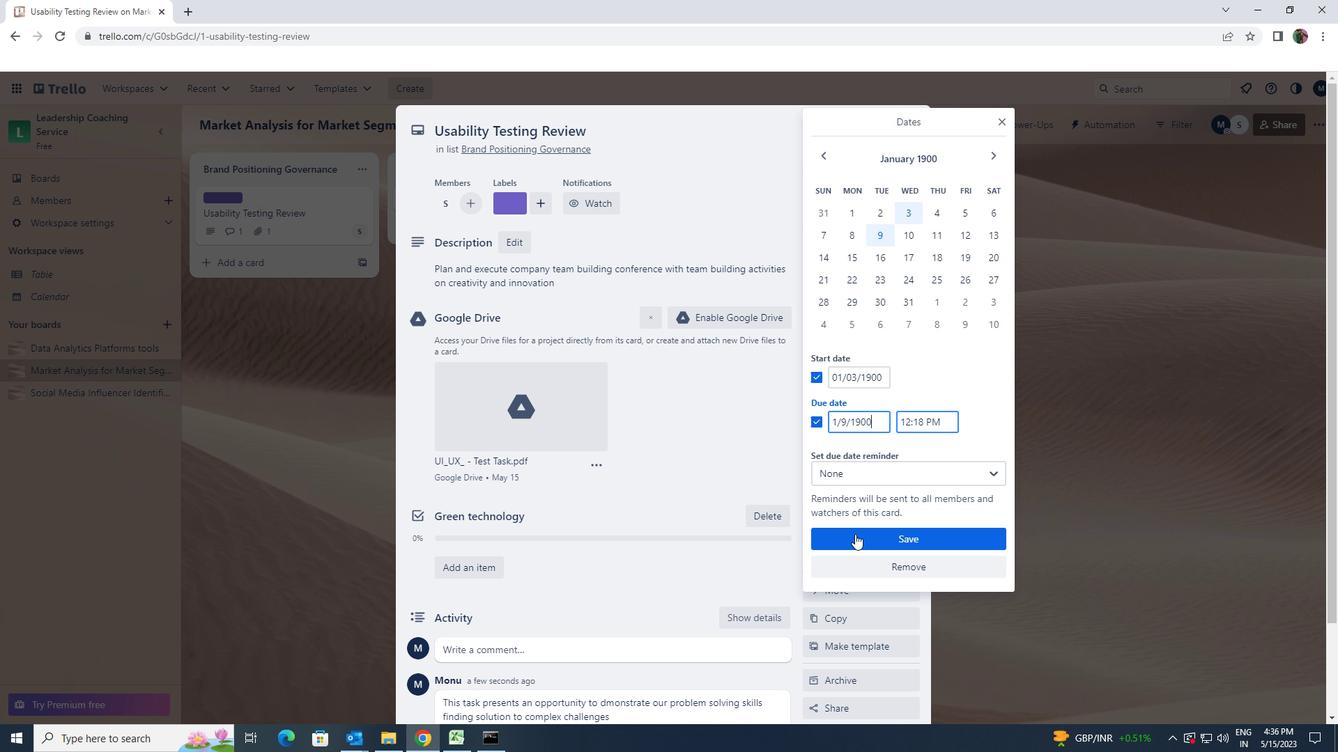 
Action: Mouse pressed left at (858, 543)
Screenshot: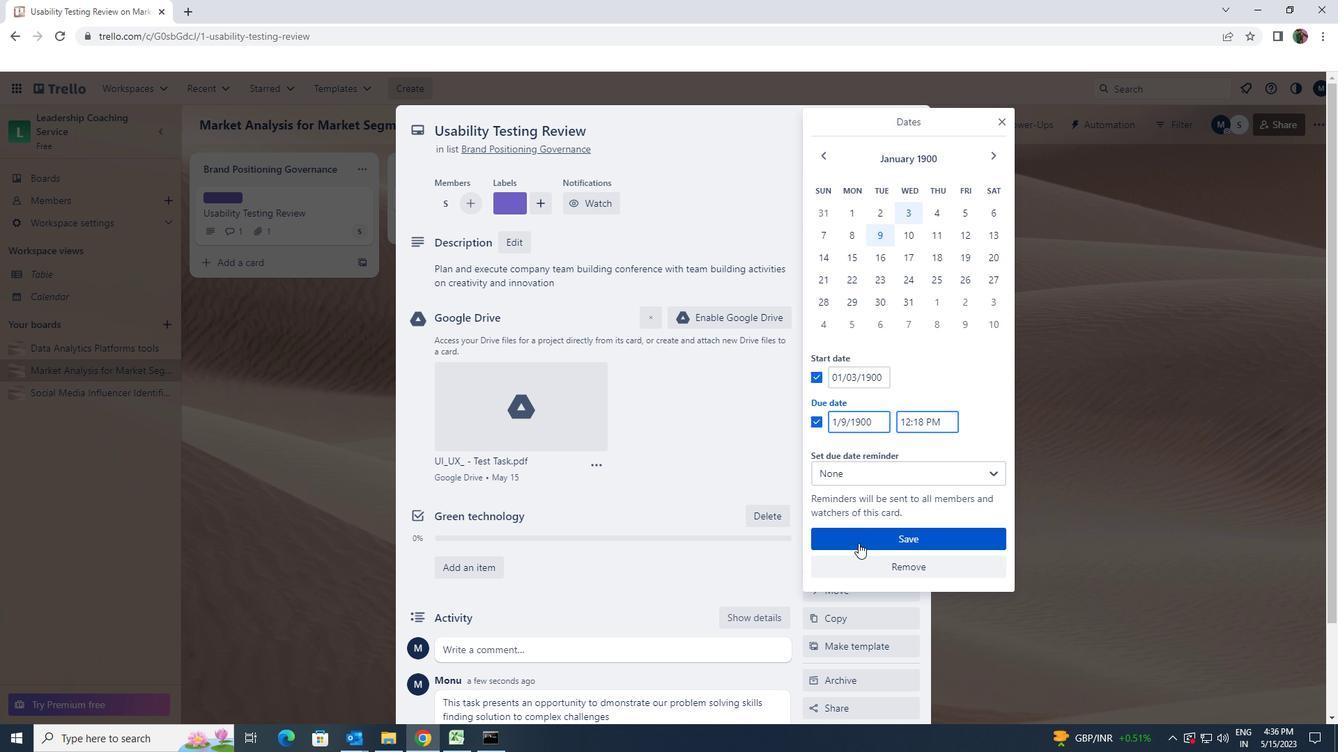 
